 Task: Select the push option in the post-commit command.
Action: Mouse moved to (22, 654)
Screenshot: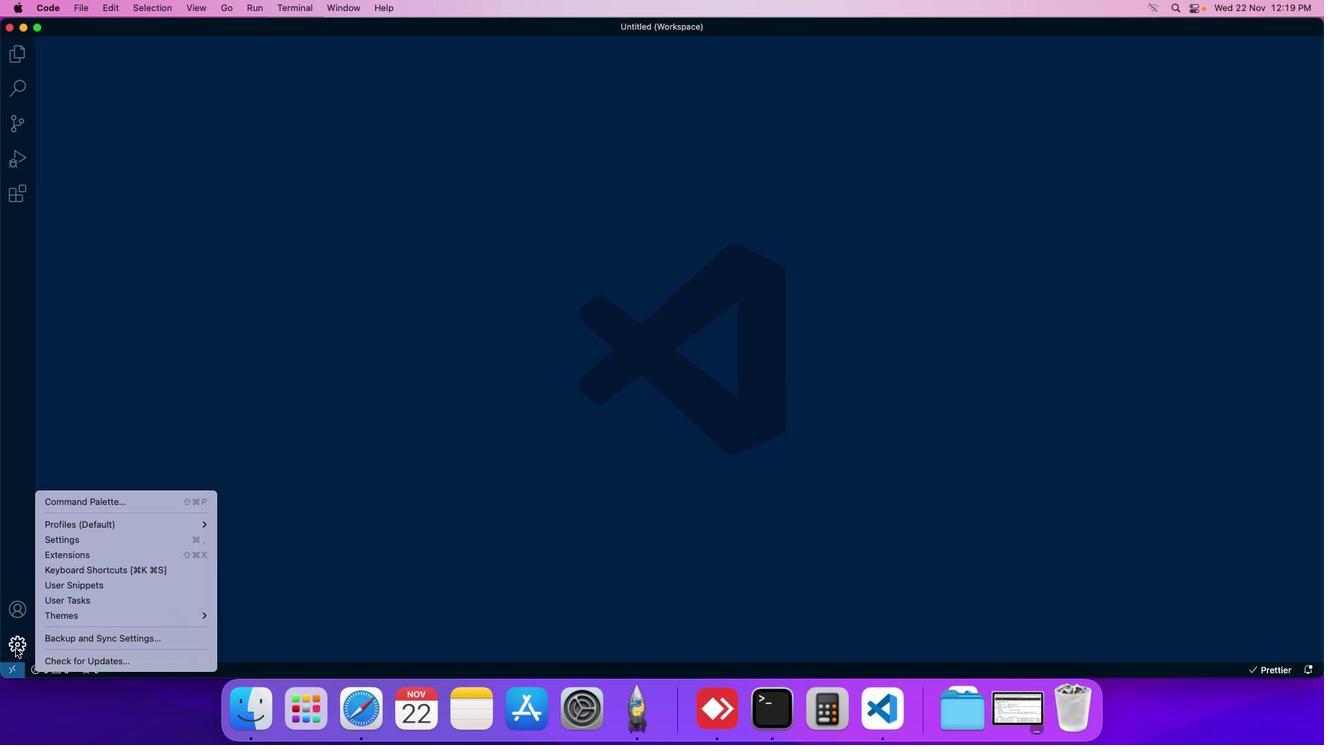 
Action: Mouse pressed left at (22, 654)
Screenshot: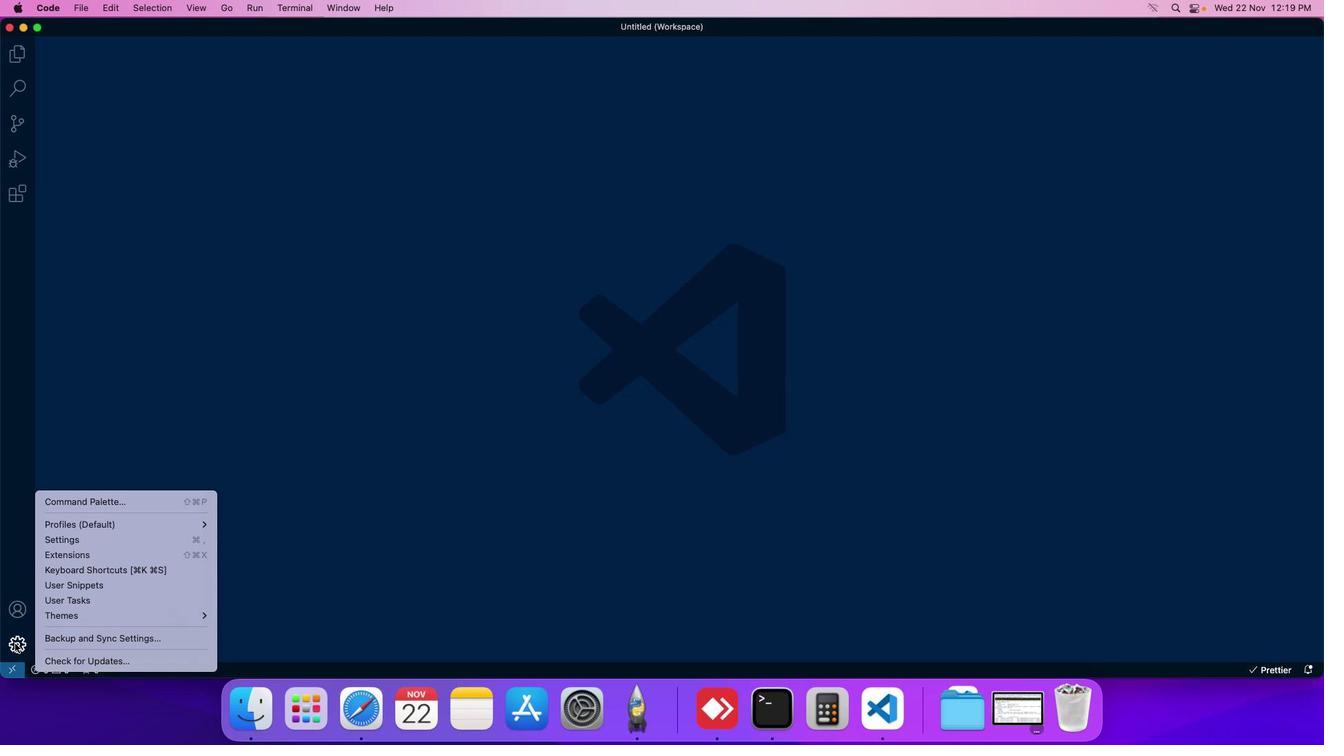 
Action: Mouse moved to (60, 550)
Screenshot: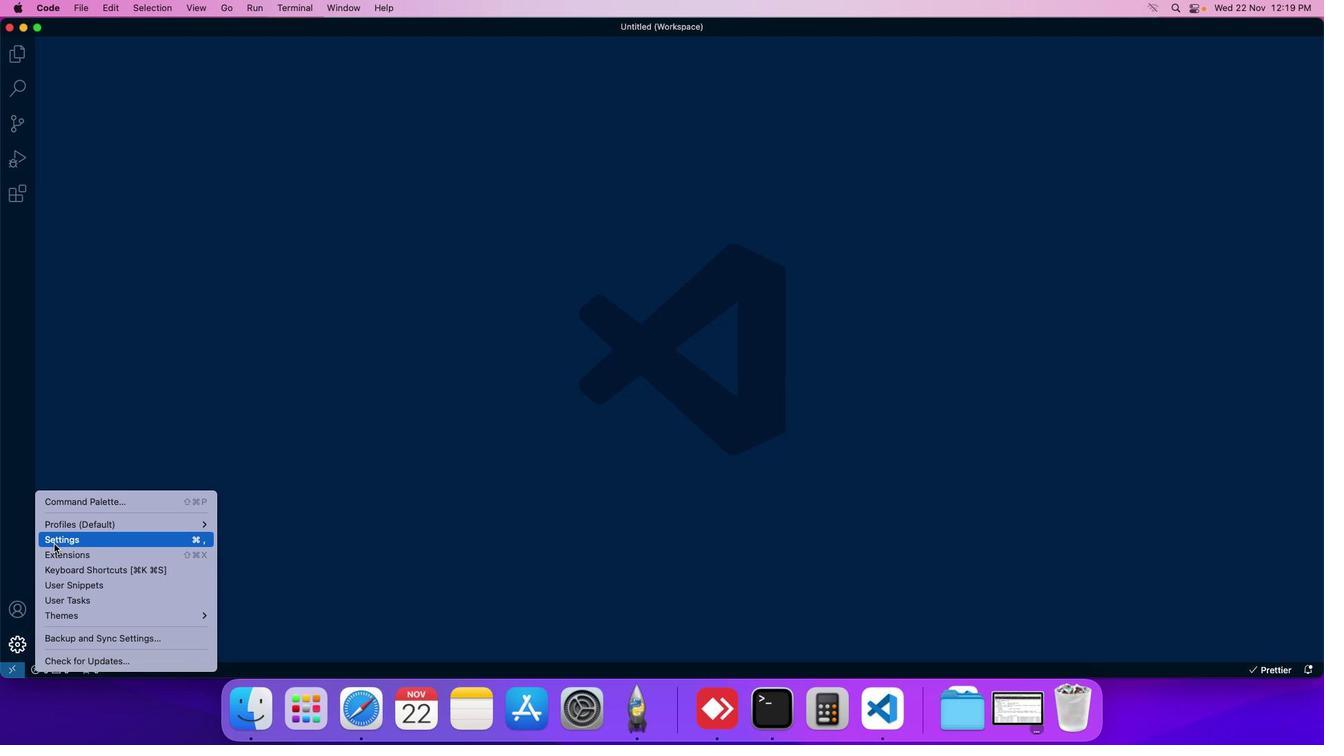 
Action: Mouse pressed left at (60, 550)
Screenshot: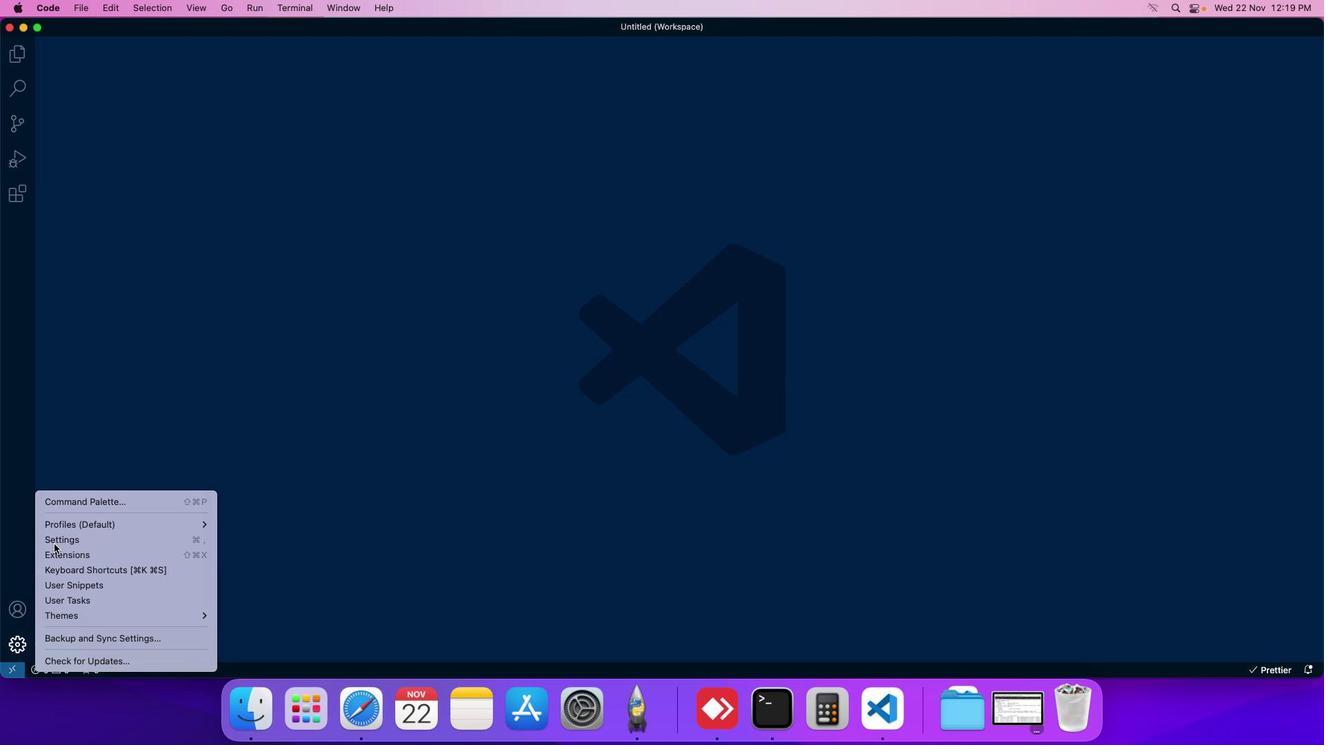 
Action: Mouse moved to (333, 118)
Screenshot: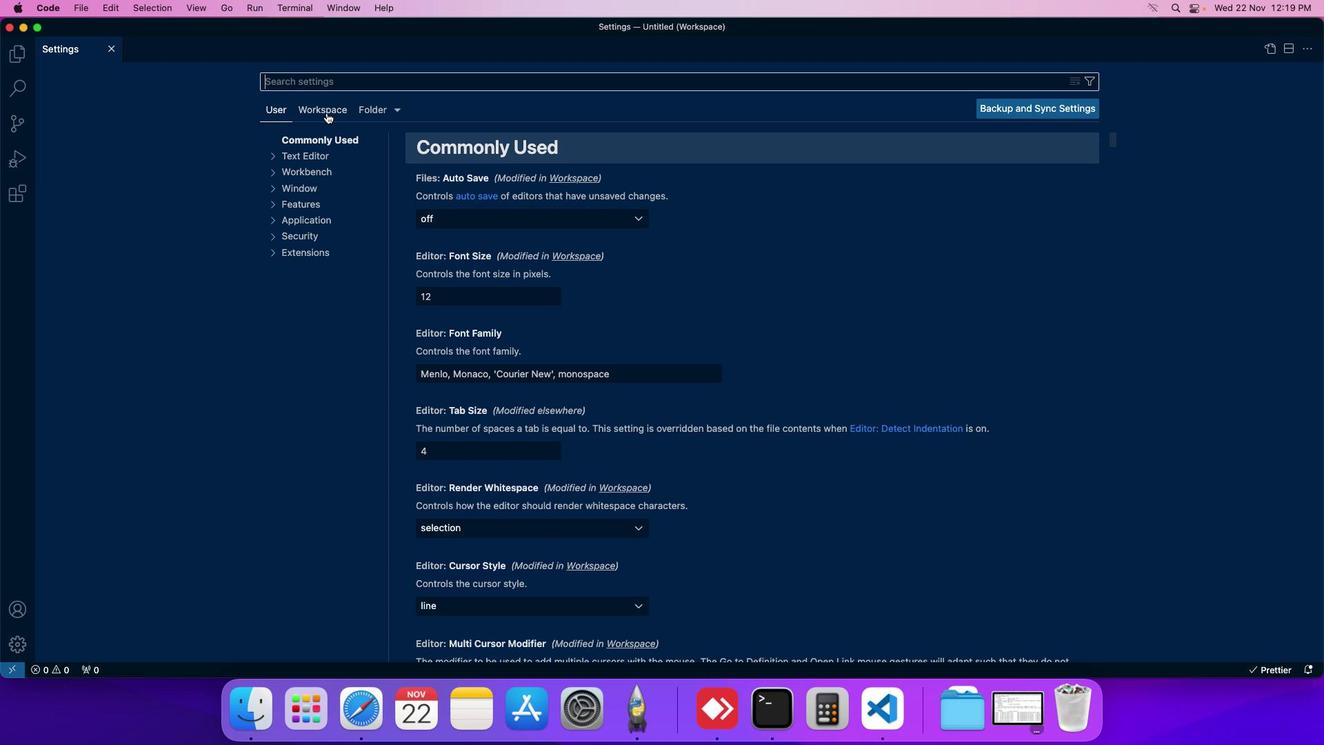 
Action: Mouse pressed left at (333, 118)
Screenshot: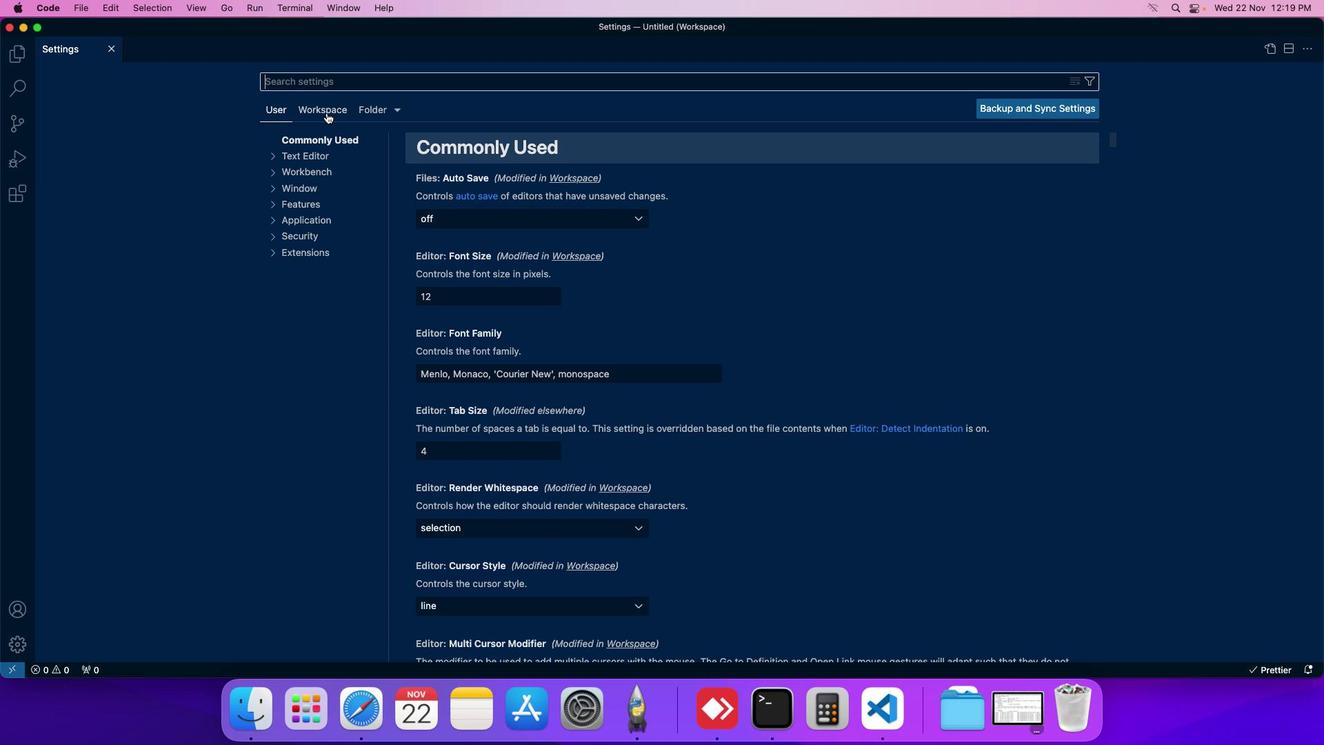 
Action: Mouse moved to (331, 239)
Screenshot: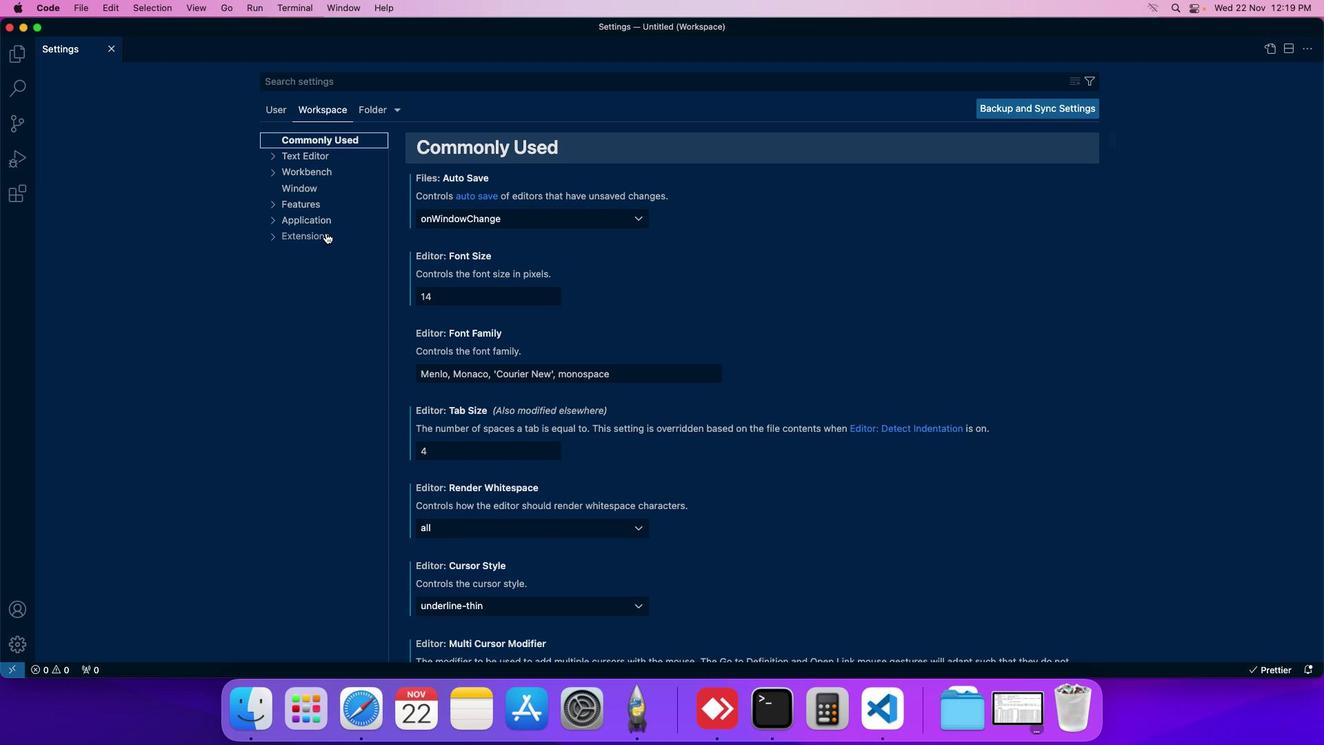 
Action: Mouse pressed left at (331, 239)
Screenshot: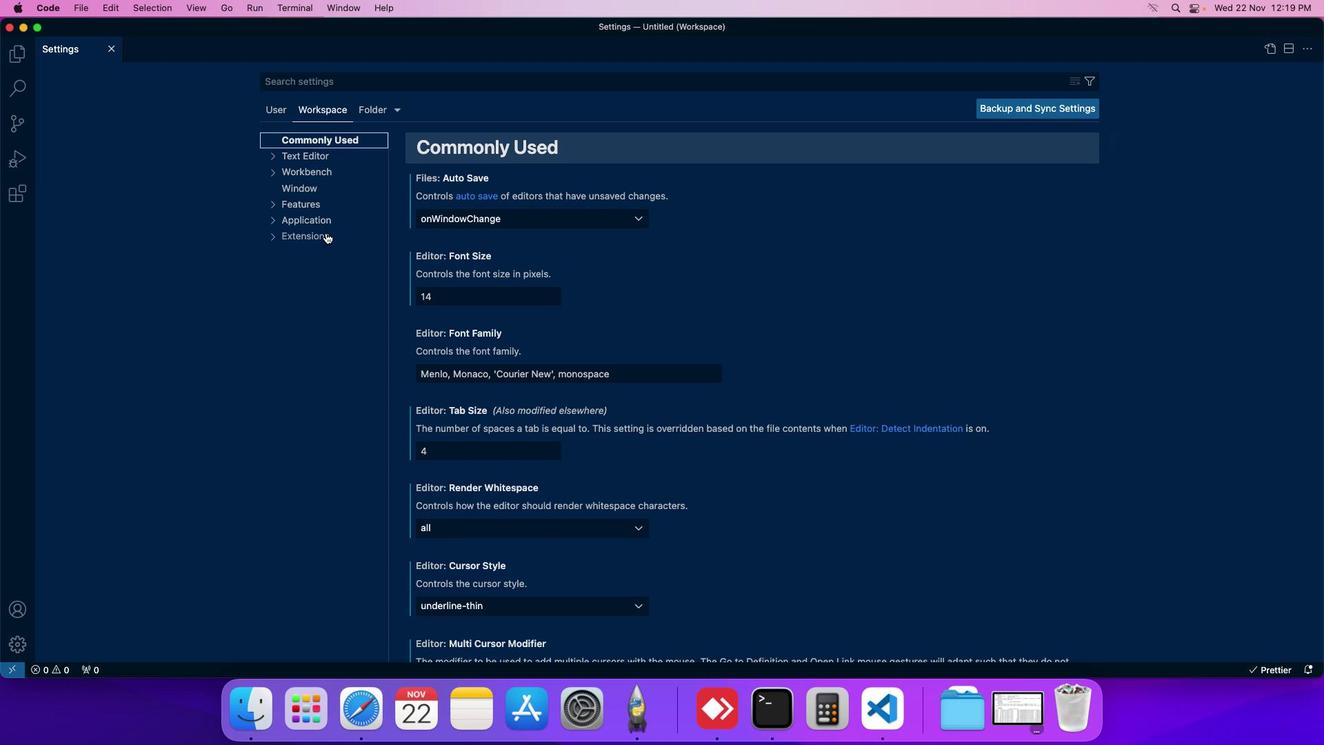 
Action: Mouse moved to (322, 305)
Screenshot: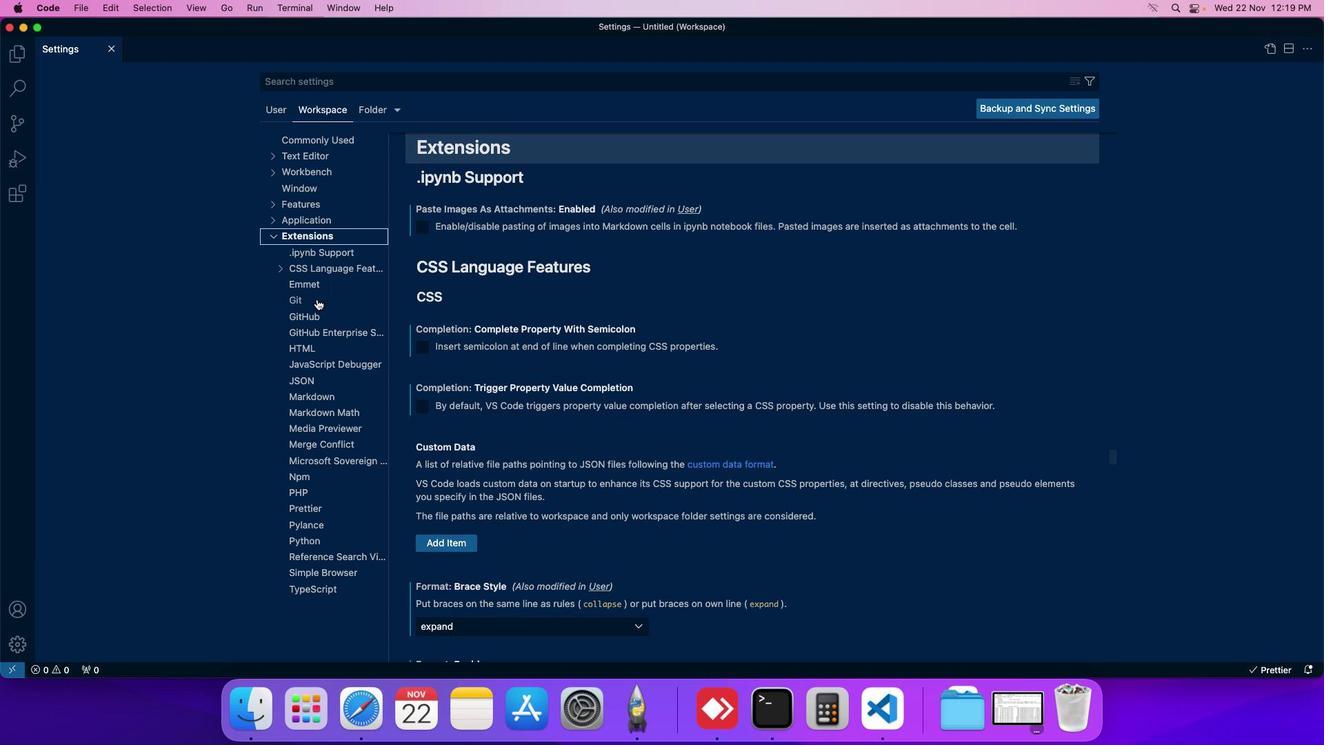 
Action: Mouse pressed left at (322, 305)
Screenshot: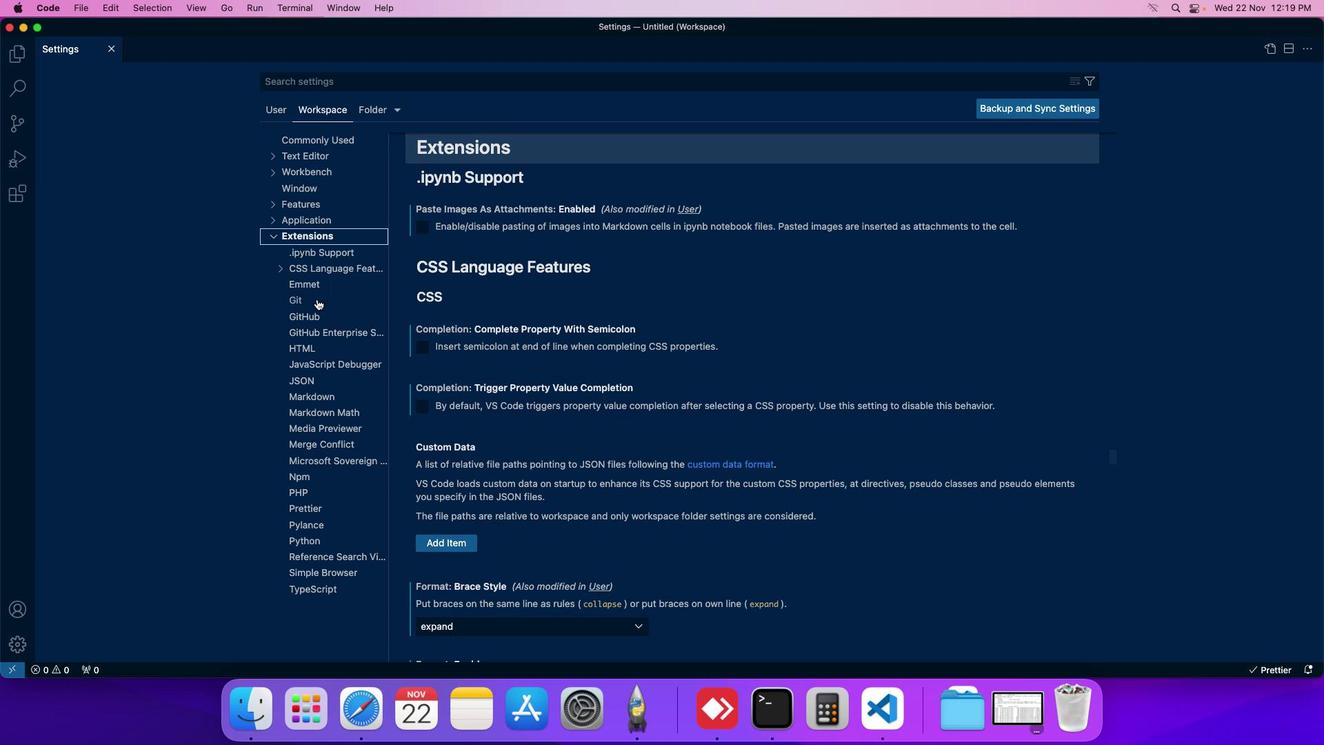 
Action: Mouse moved to (454, 293)
Screenshot: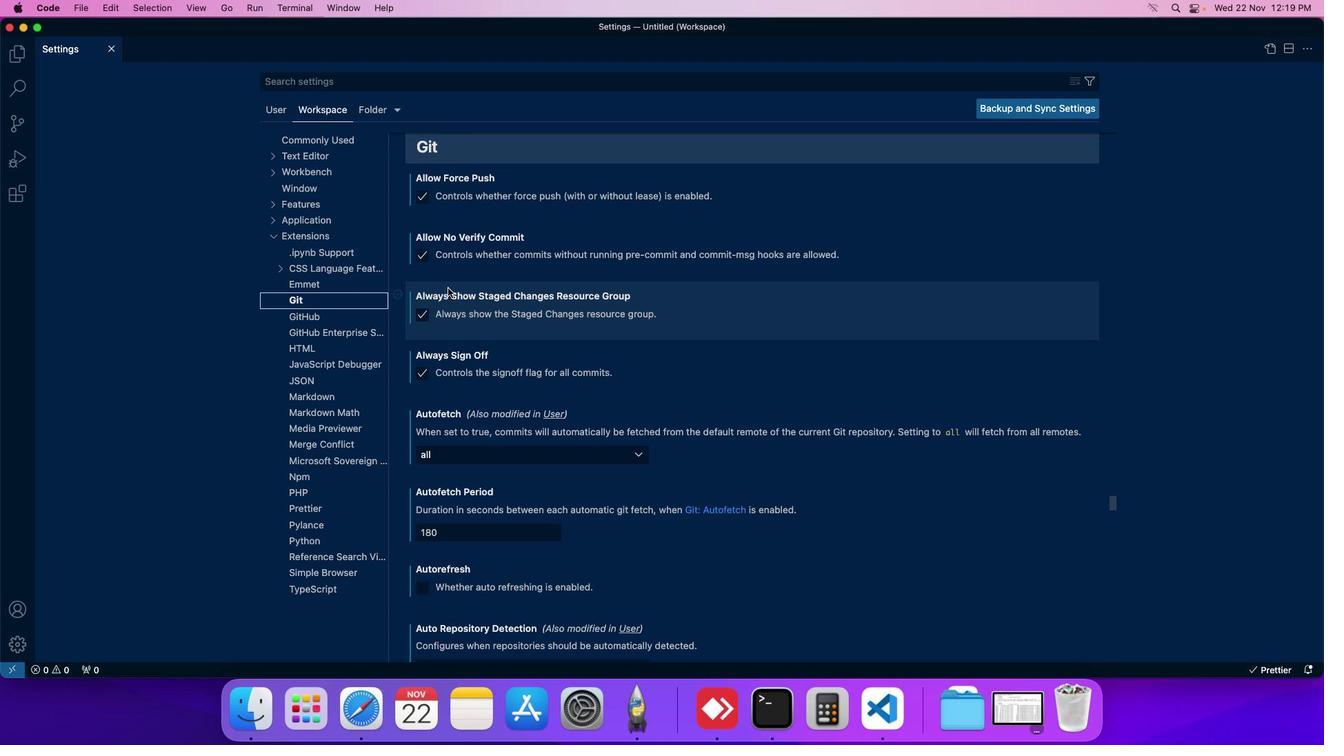 
Action: Mouse scrolled (454, 293) with delta (6, 5)
Screenshot: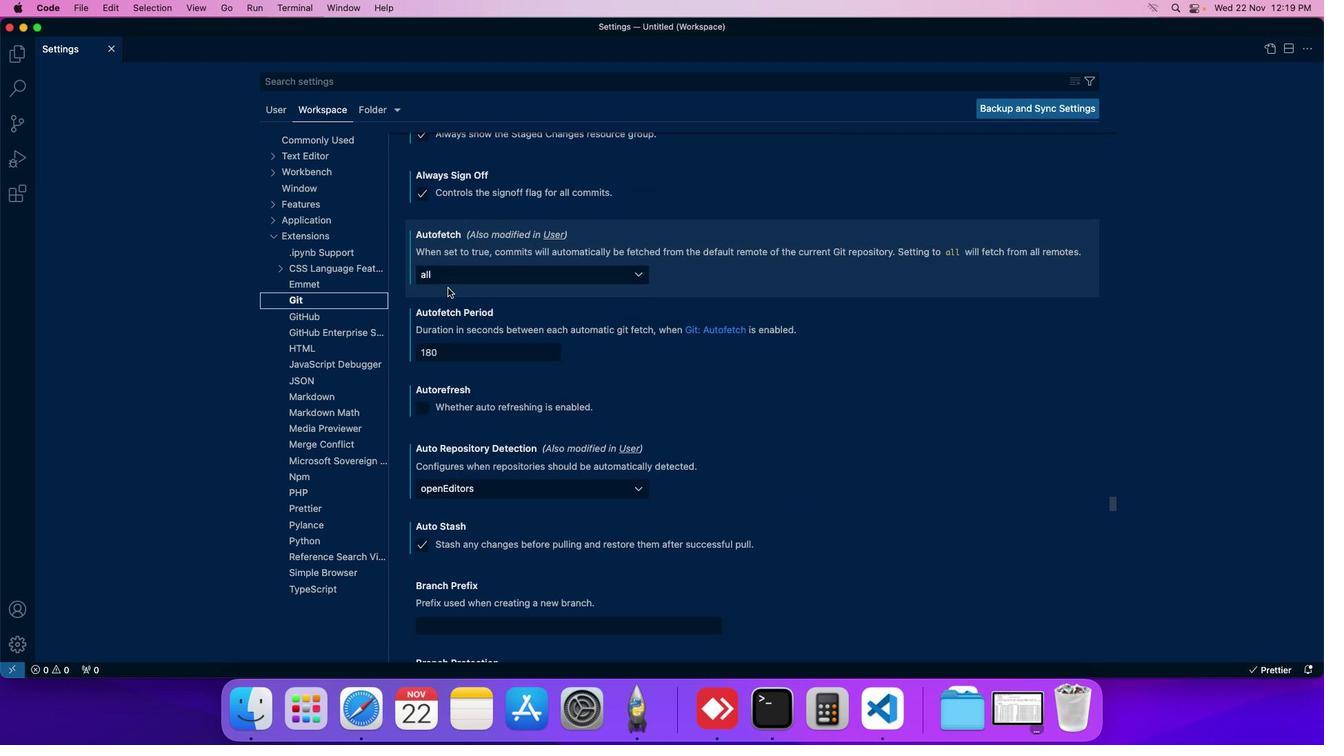 
Action: Mouse scrolled (454, 293) with delta (6, 5)
Screenshot: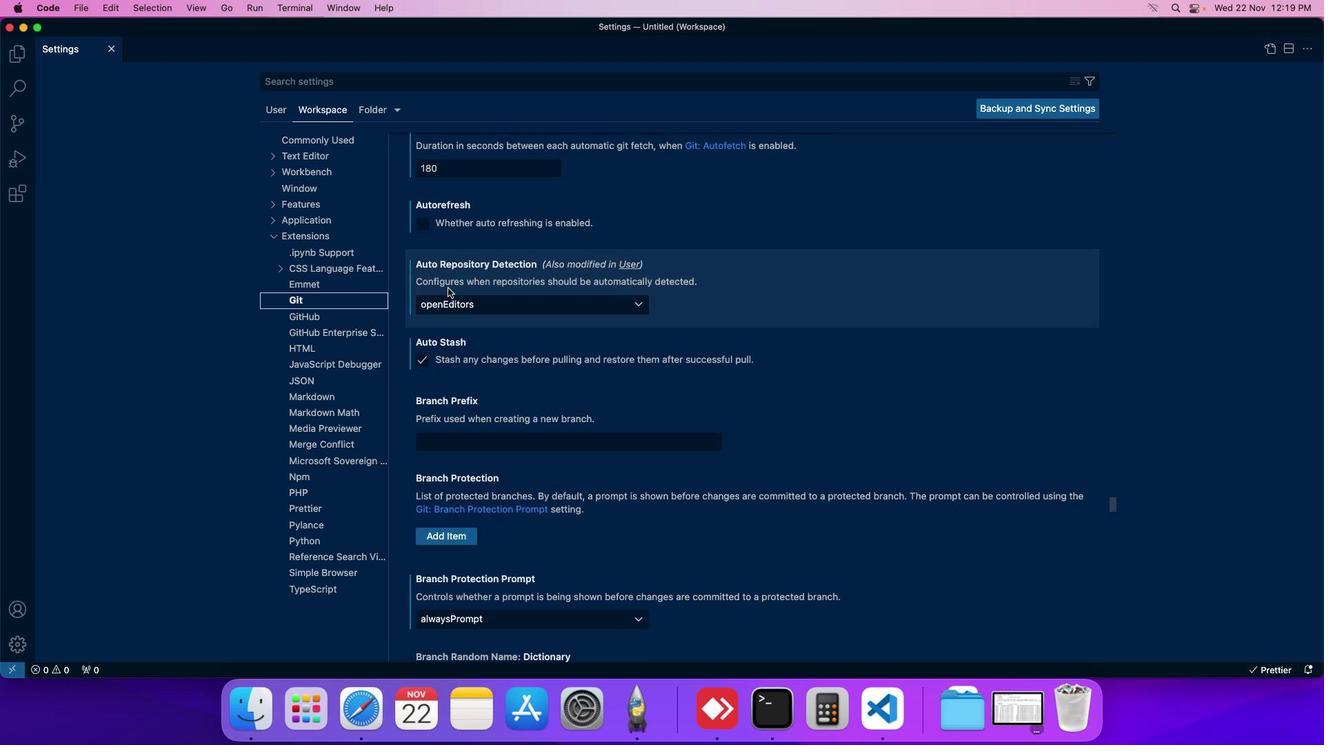 
Action: Mouse scrolled (454, 293) with delta (6, 5)
Screenshot: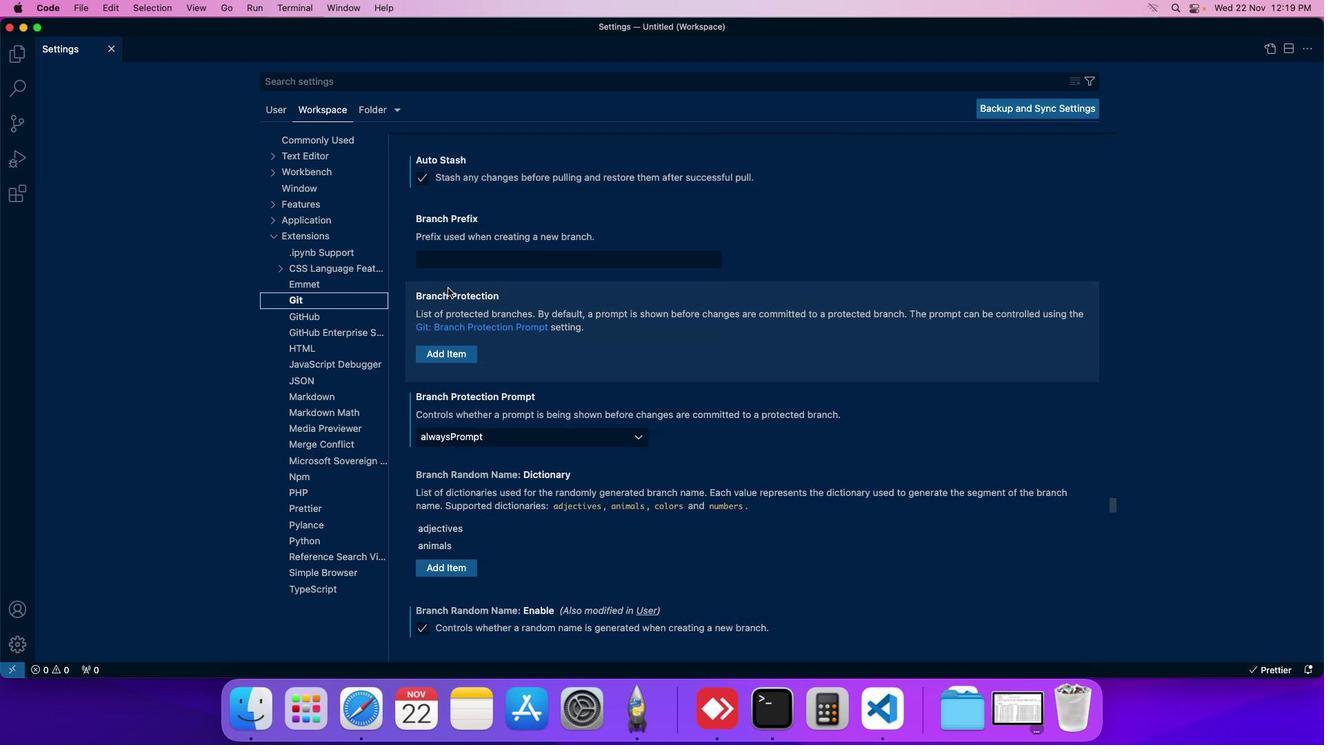 
Action: Mouse scrolled (454, 293) with delta (6, 5)
Screenshot: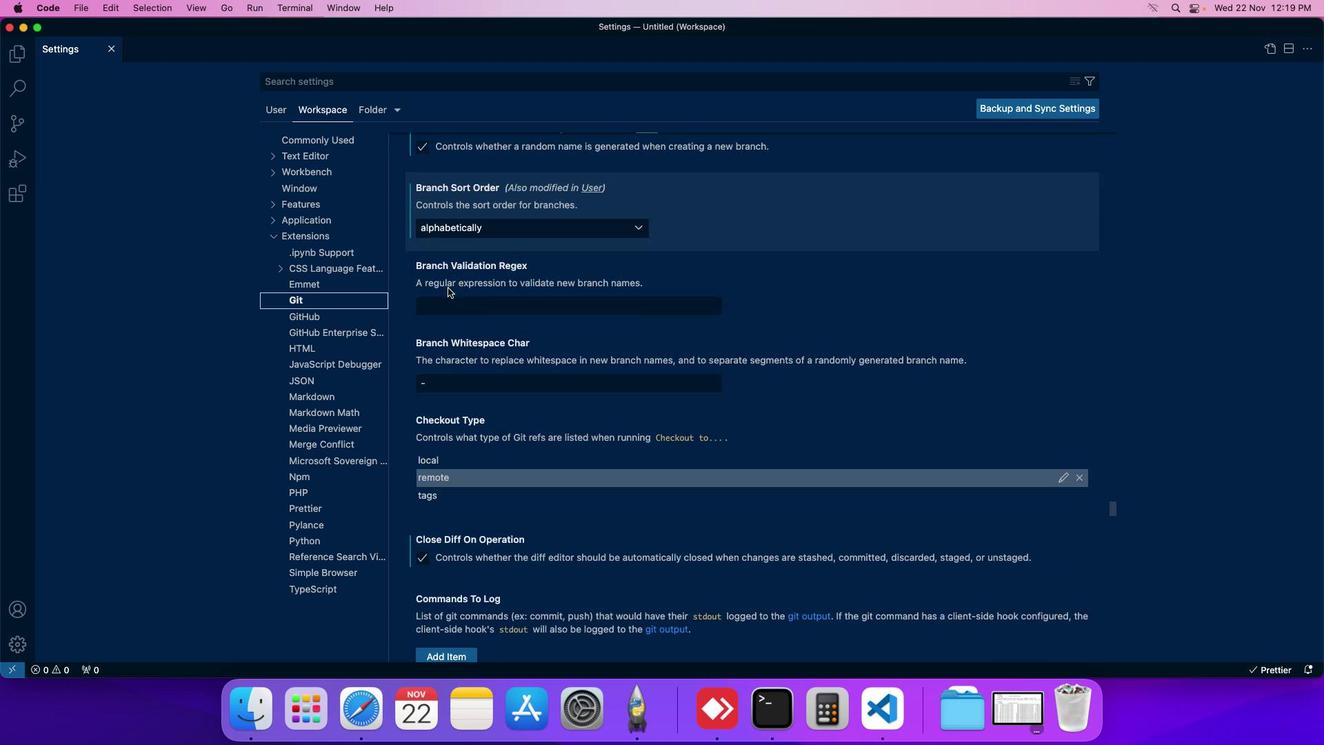 
Action: Mouse scrolled (454, 293) with delta (6, 5)
Screenshot: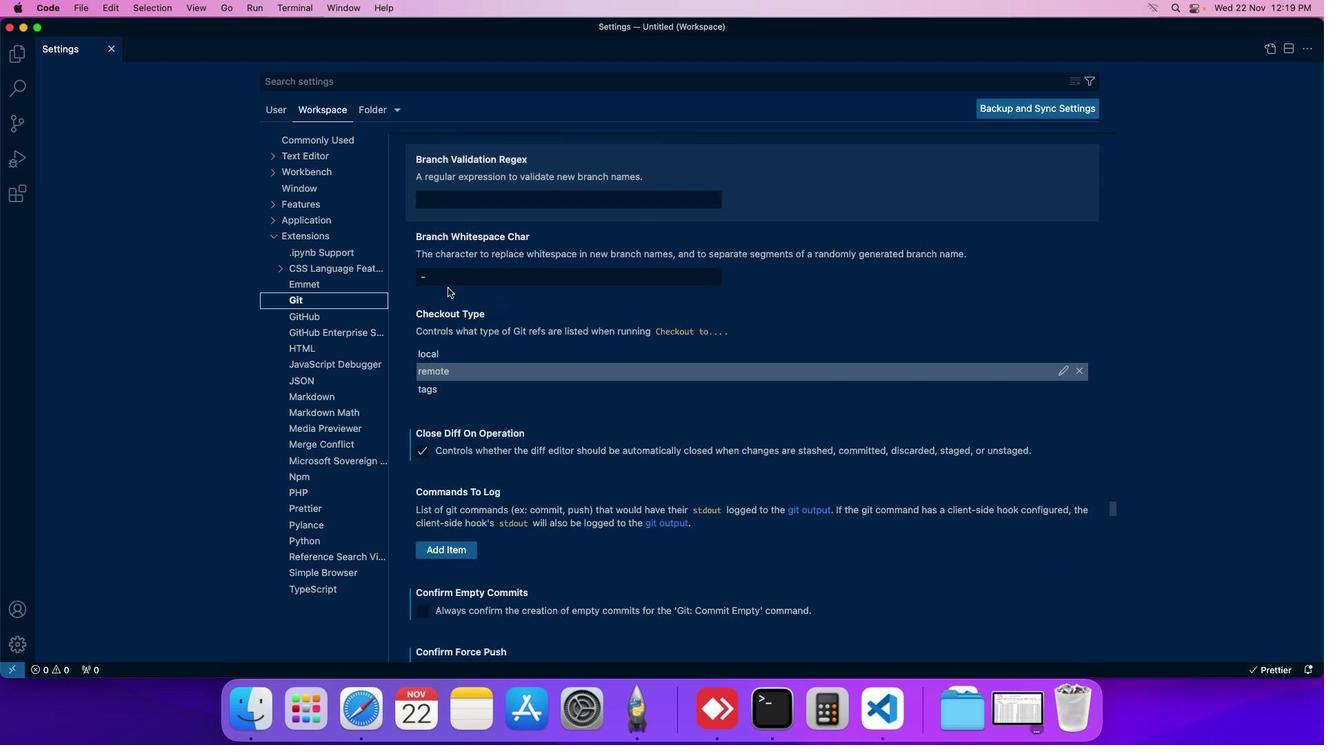 
Action: Mouse scrolled (454, 293) with delta (6, 4)
Screenshot: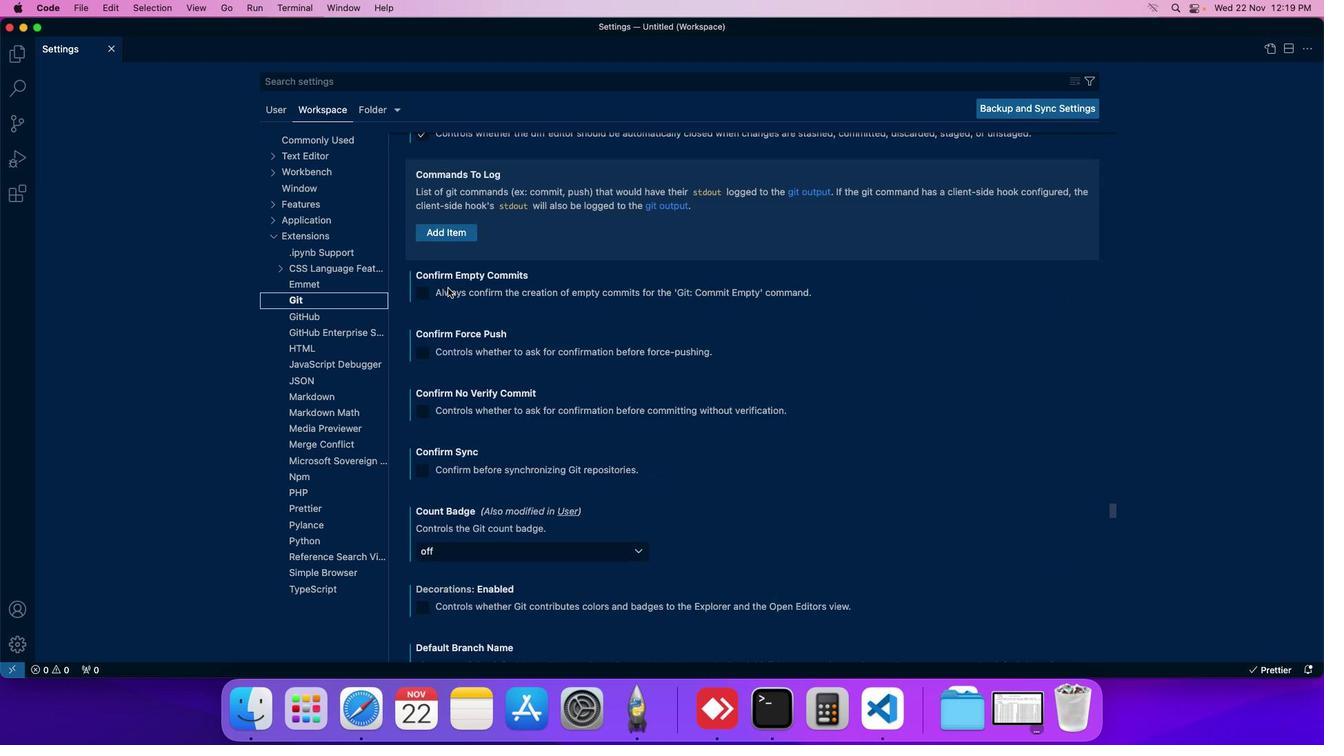 
Action: Mouse scrolled (454, 293) with delta (6, 4)
Screenshot: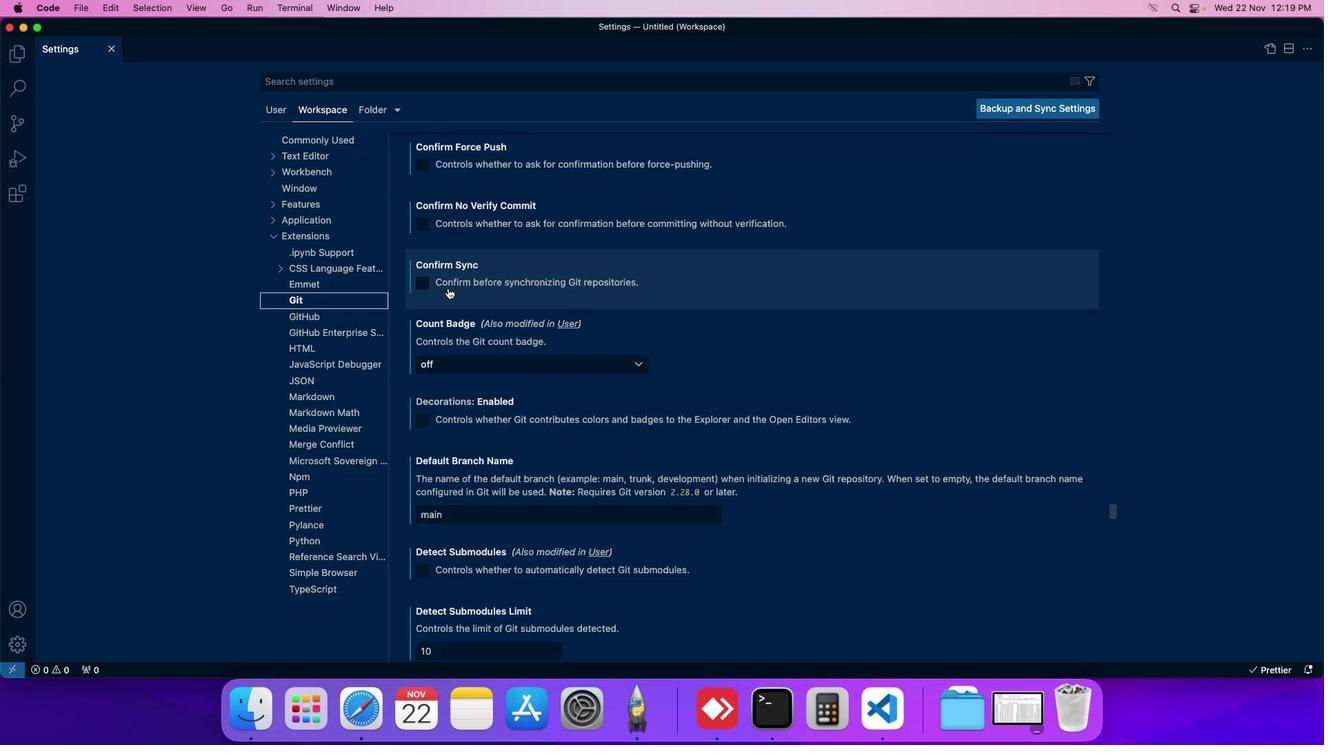 
Action: Mouse scrolled (454, 293) with delta (6, 5)
Screenshot: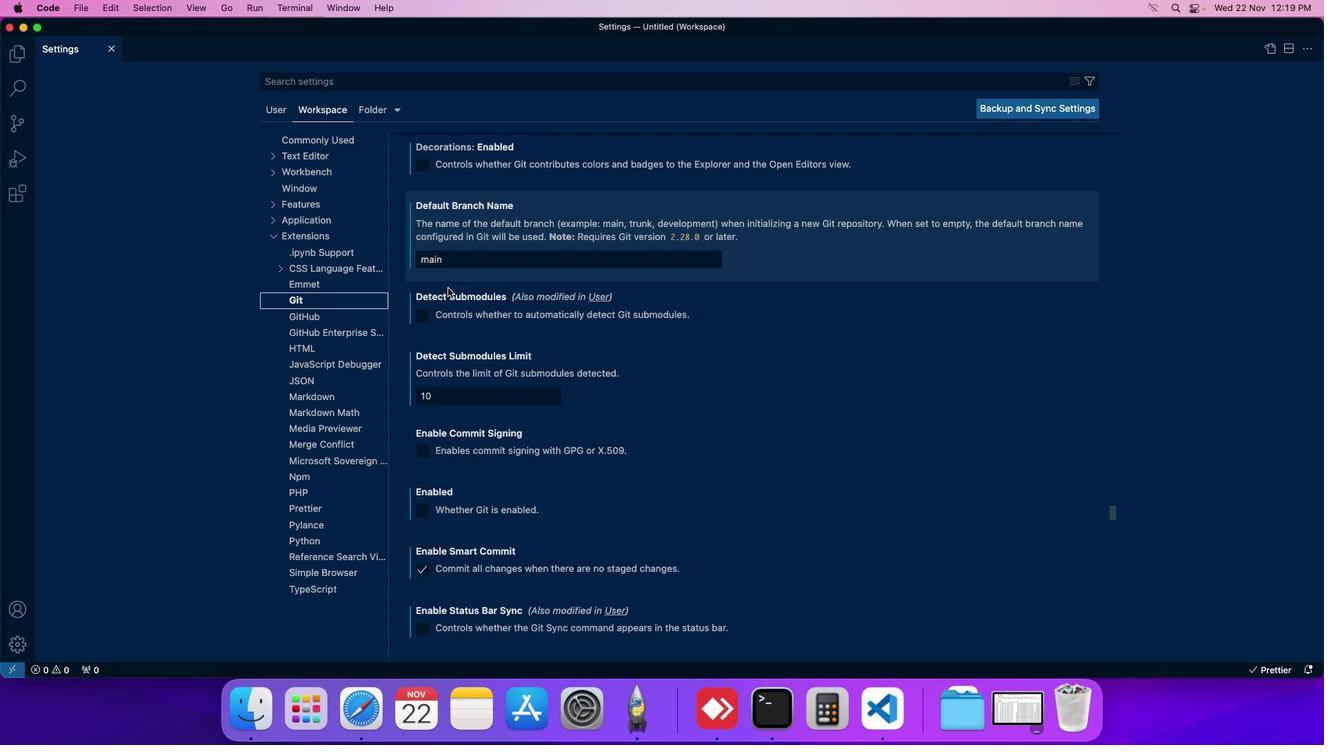 
Action: Mouse scrolled (454, 293) with delta (6, 5)
Screenshot: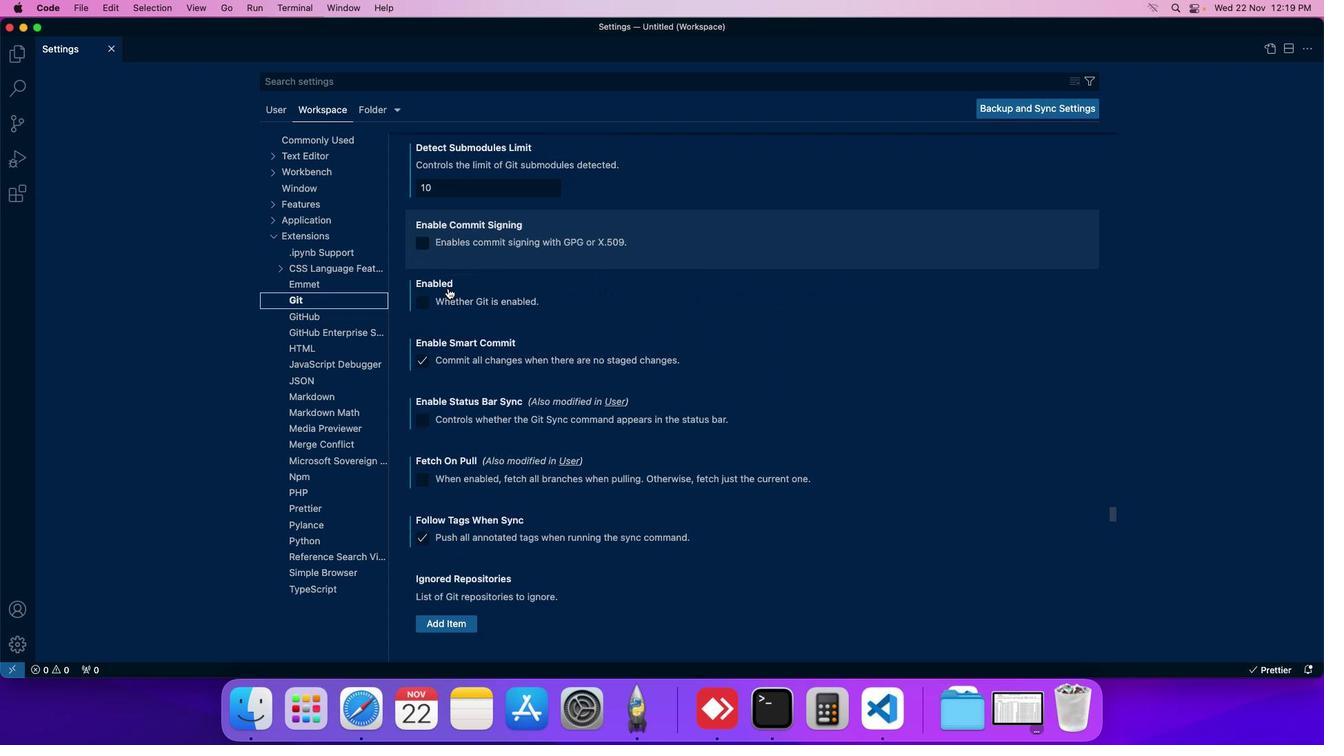 
Action: Mouse scrolled (454, 293) with delta (6, 5)
Screenshot: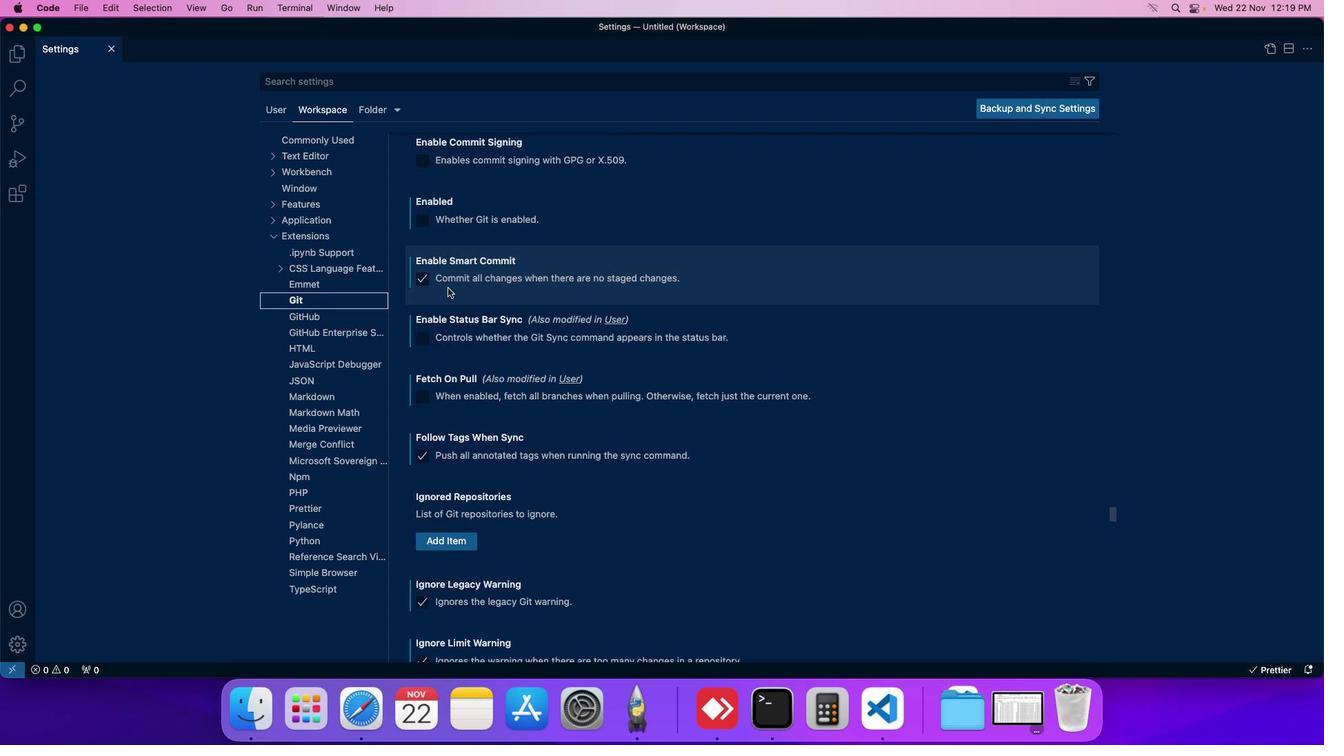 
Action: Mouse moved to (455, 293)
Screenshot: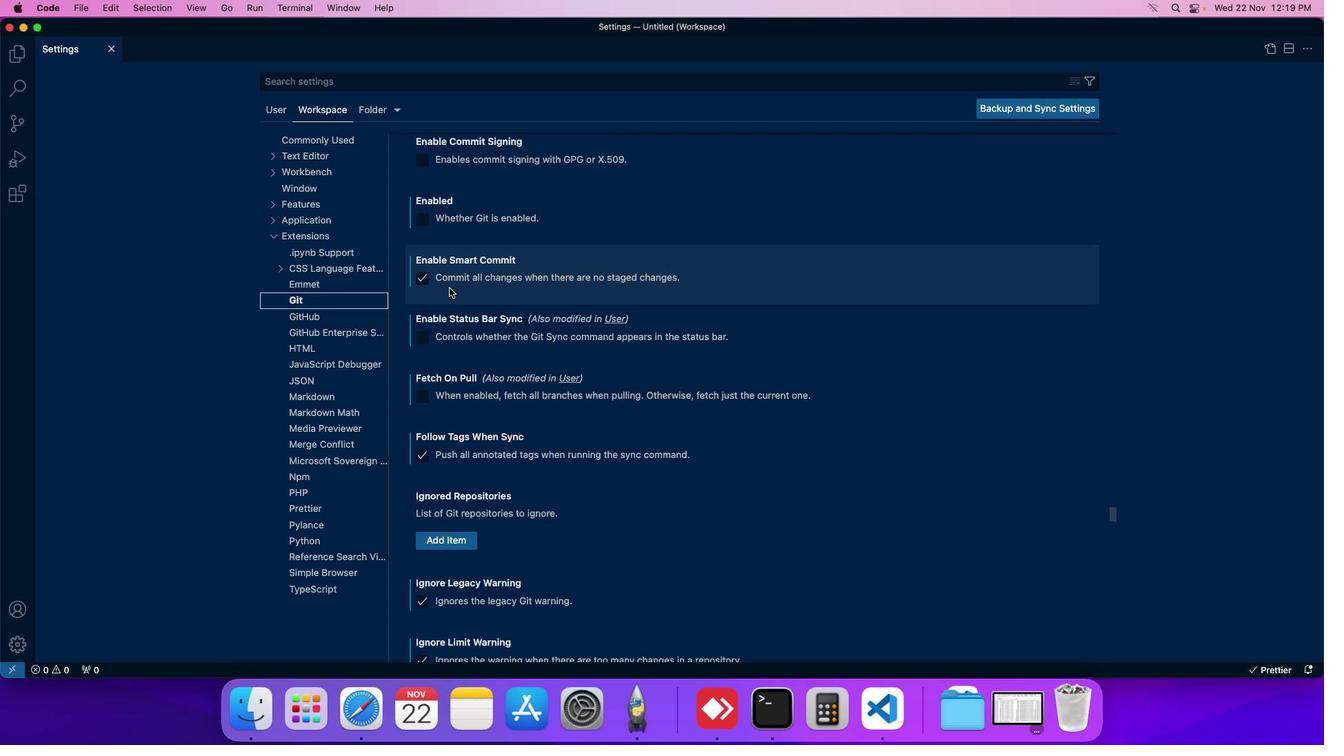 
Action: Mouse scrolled (455, 293) with delta (6, 5)
Screenshot: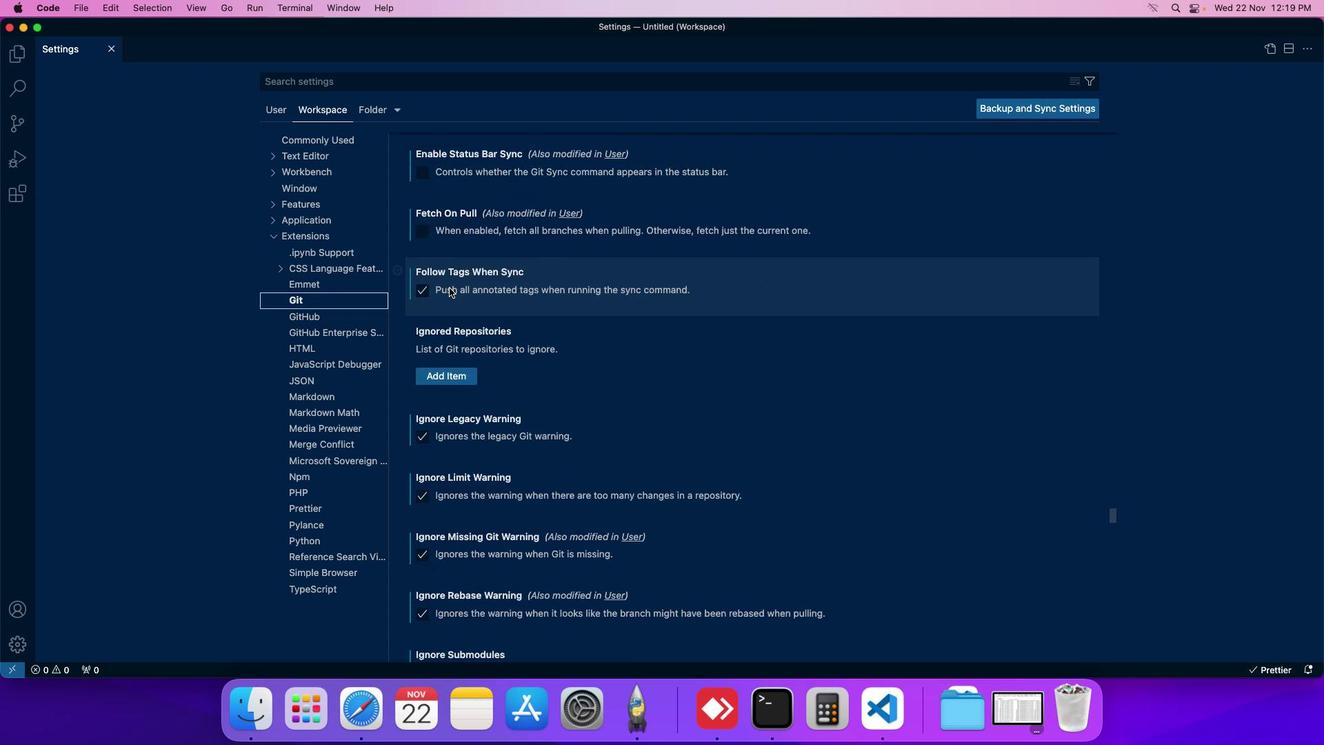 
Action: Mouse scrolled (455, 293) with delta (6, 5)
Screenshot: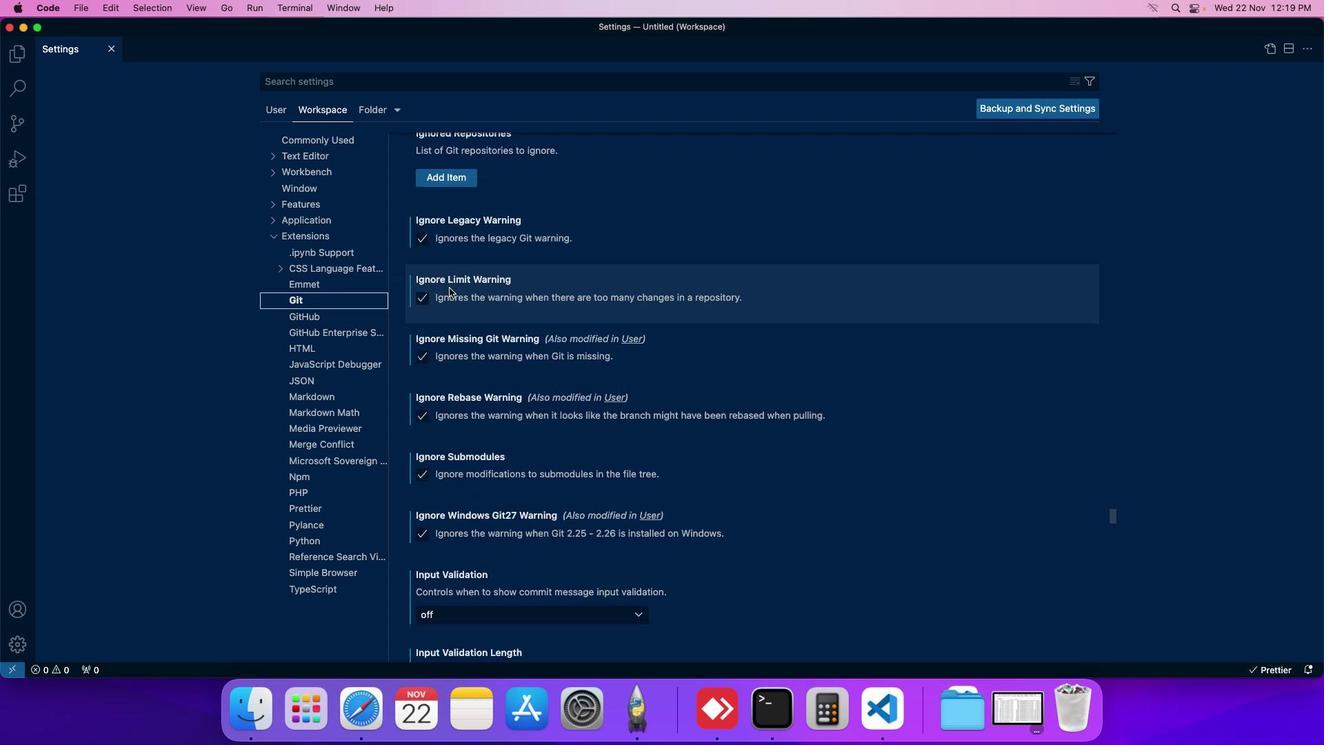 
Action: Mouse moved to (455, 293)
Screenshot: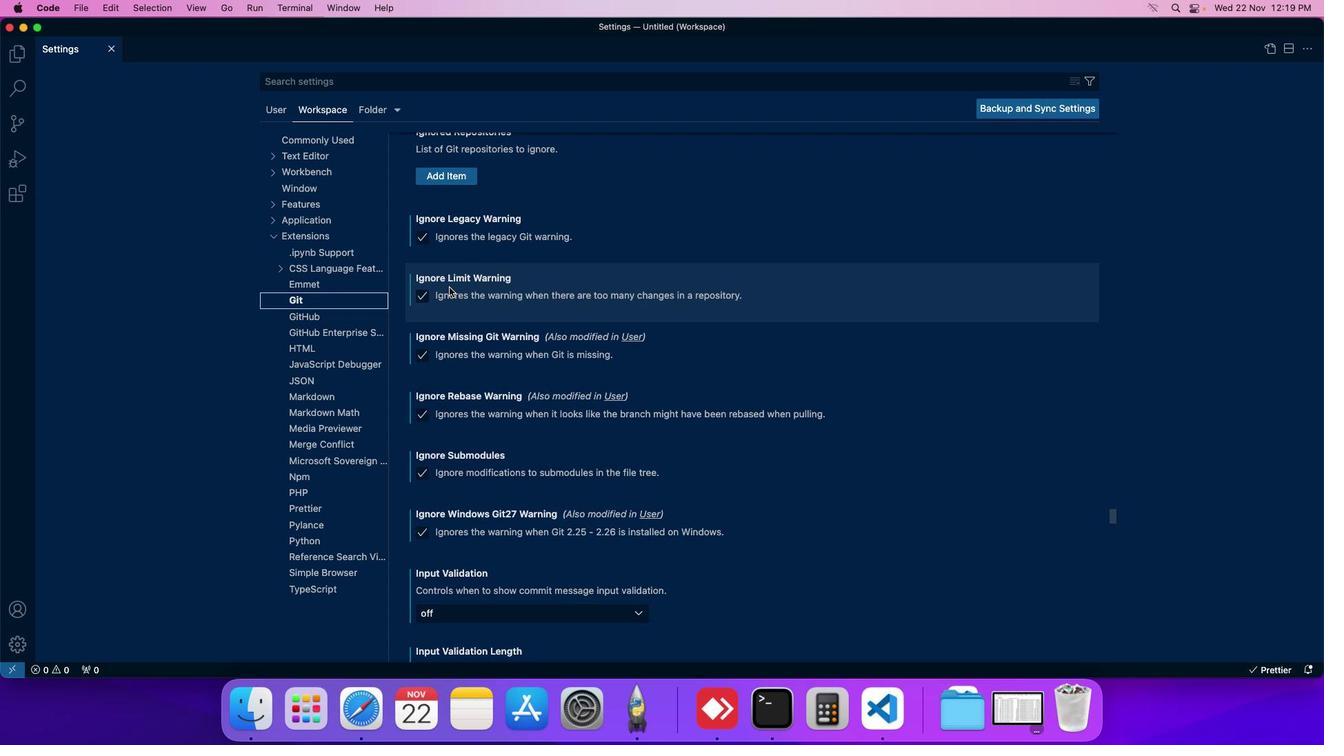 
Action: Mouse scrolled (455, 293) with delta (6, 5)
Screenshot: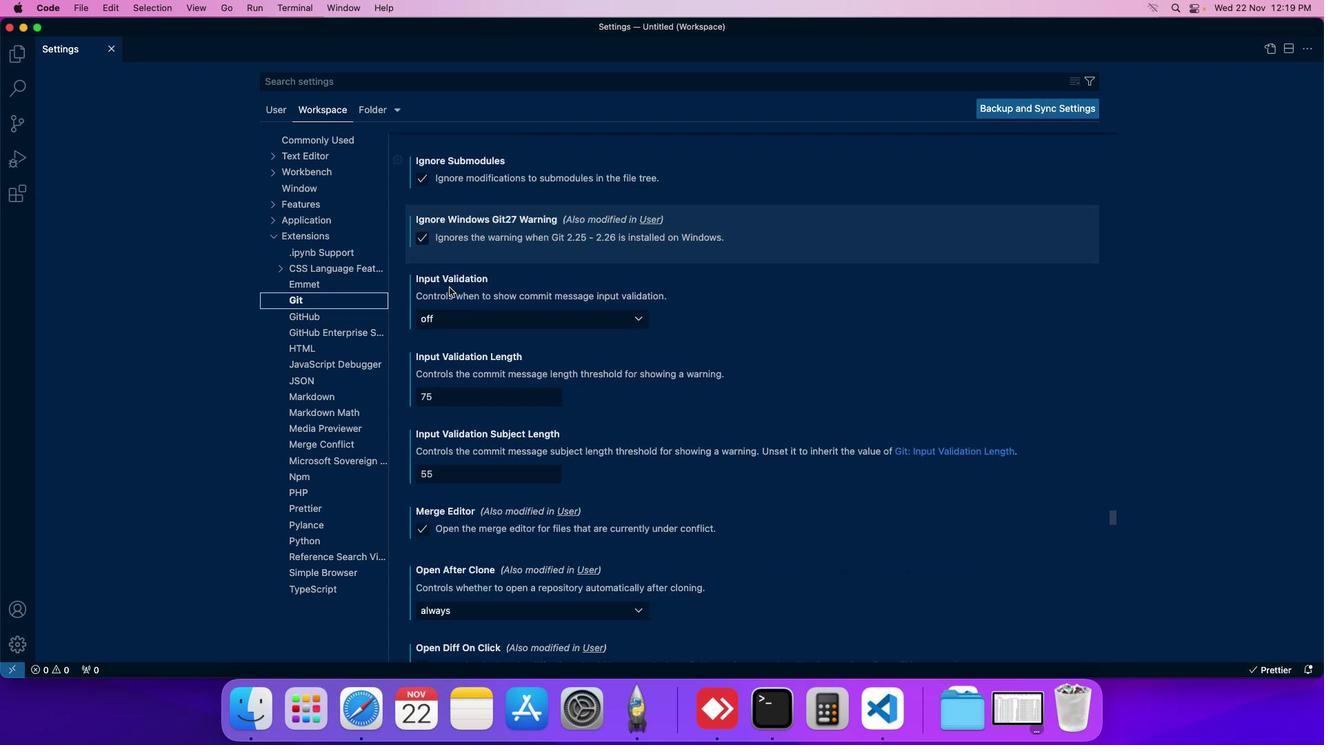 
Action: Mouse scrolled (455, 293) with delta (6, 5)
Screenshot: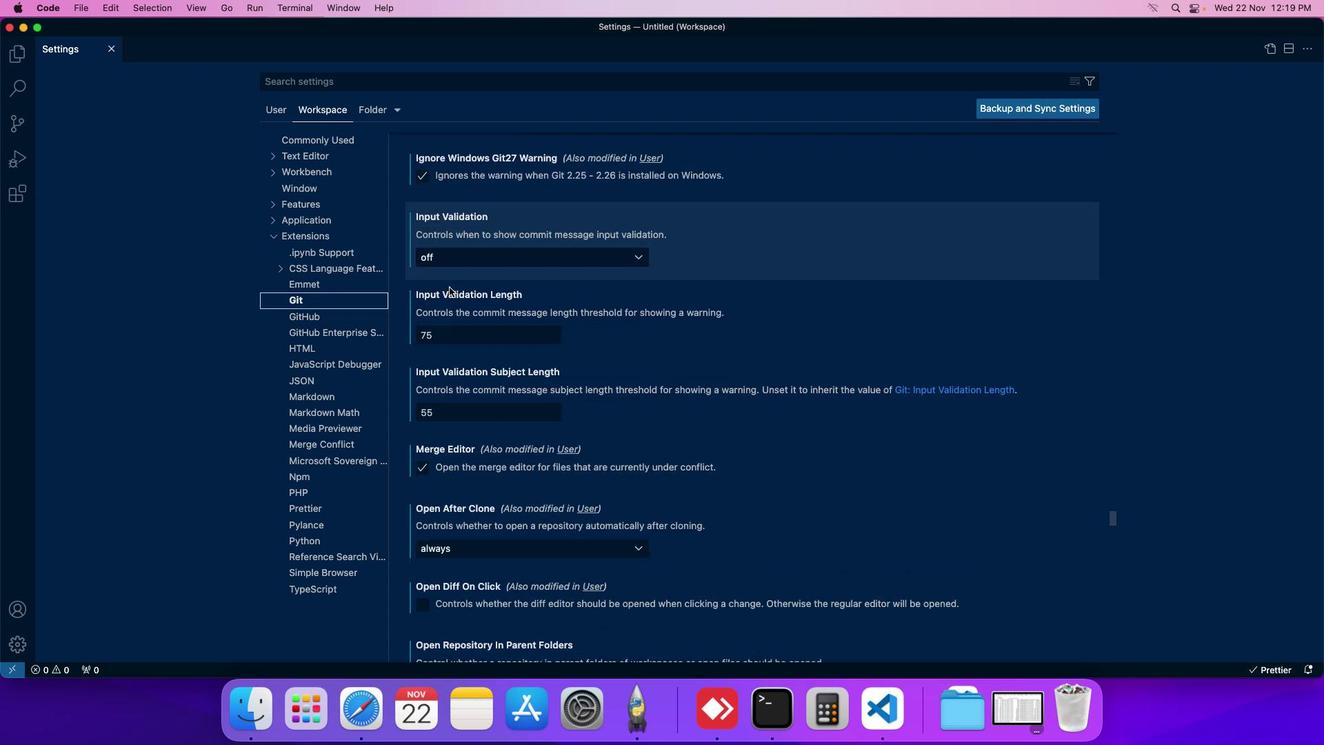 
Action: Mouse scrolled (455, 293) with delta (6, 5)
Screenshot: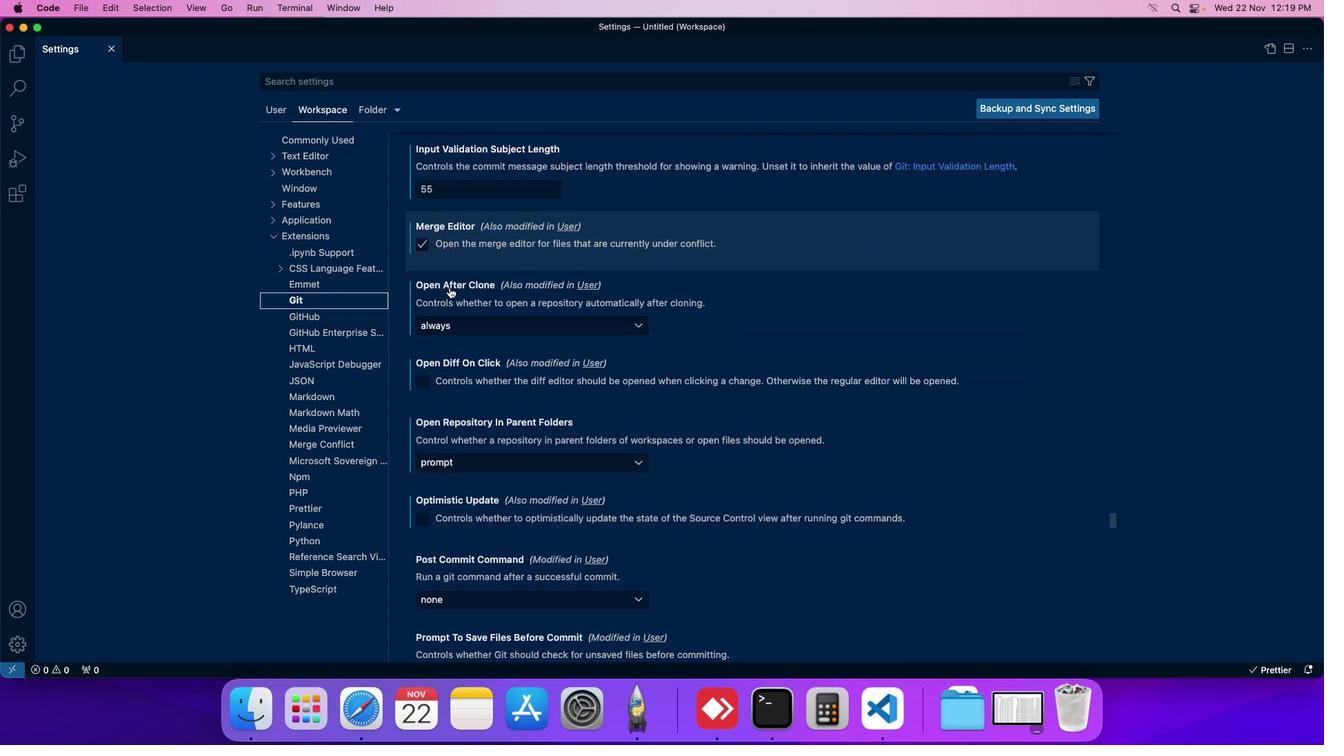 
Action: Mouse scrolled (455, 293) with delta (6, 5)
Screenshot: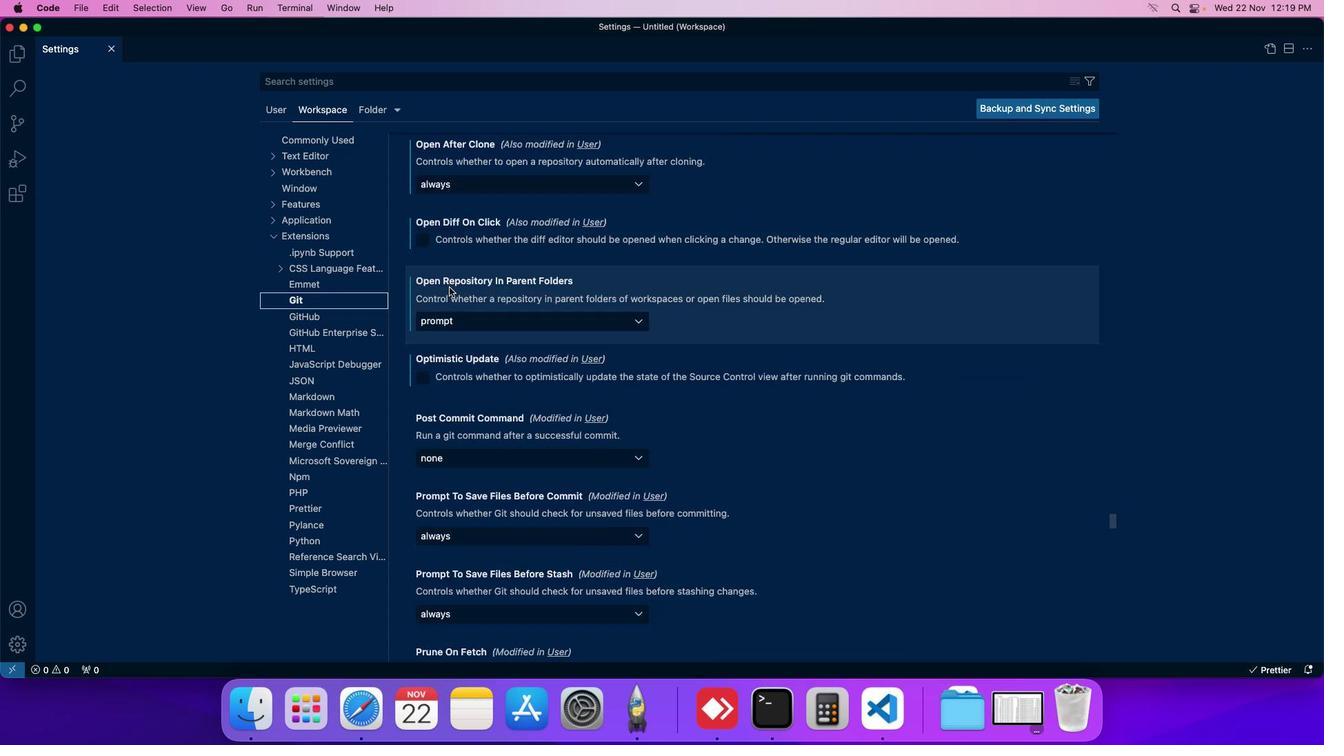 
Action: Mouse moved to (455, 293)
Screenshot: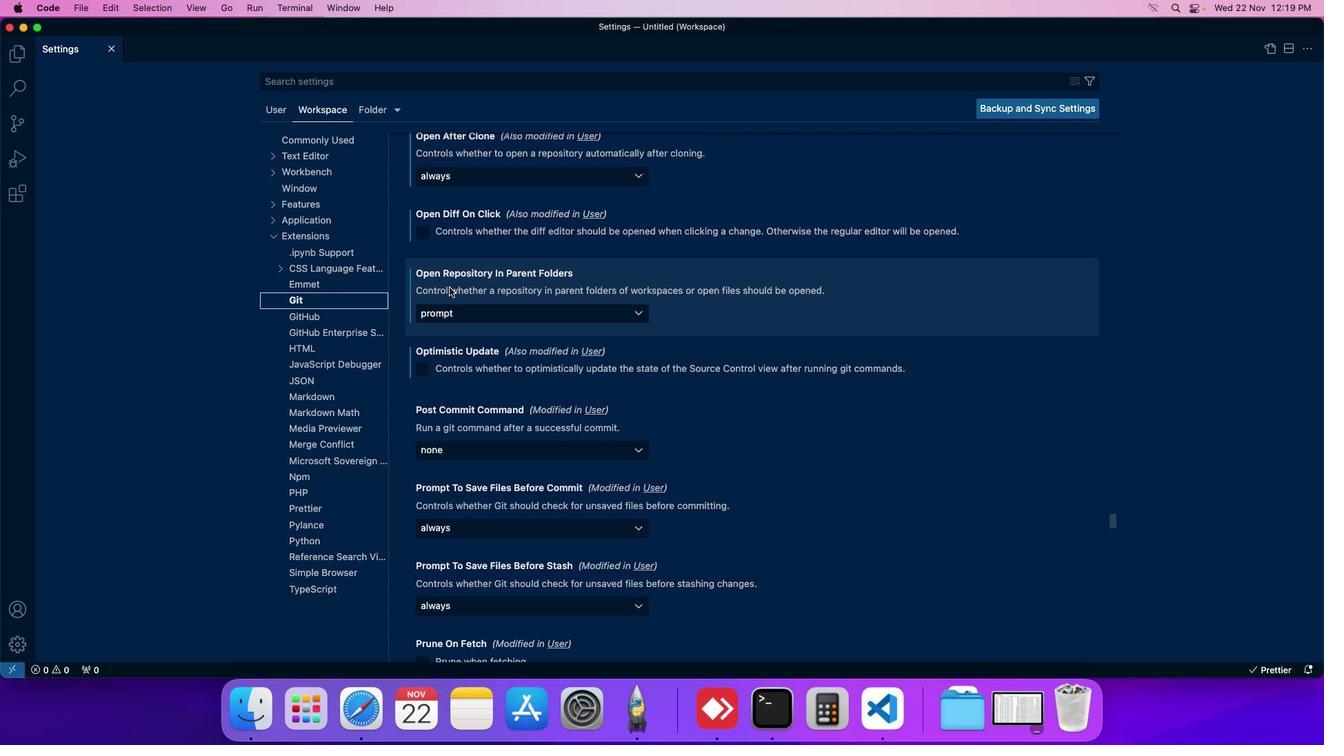 
Action: Mouse scrolled (455, 293) with delta (6, 5)
Screenshot: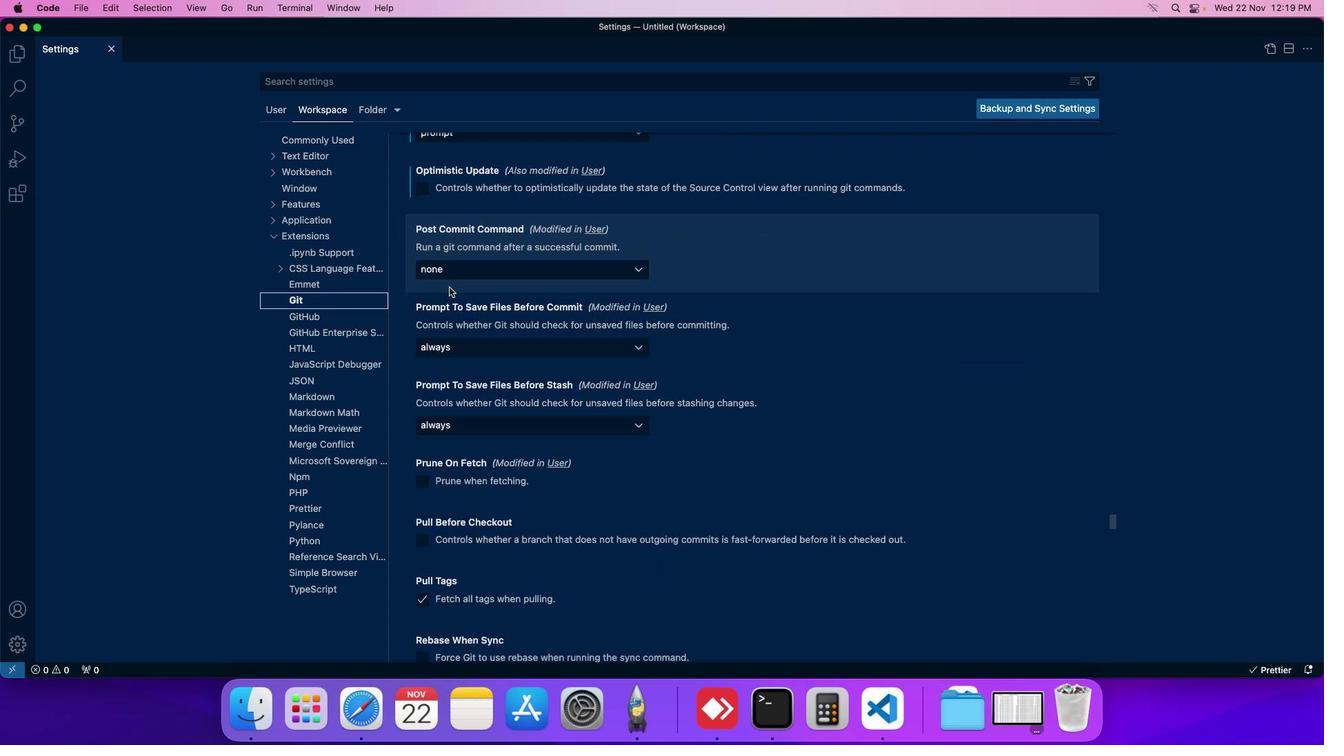 
Action: Mouse moved to (528, 267)
Screenshot: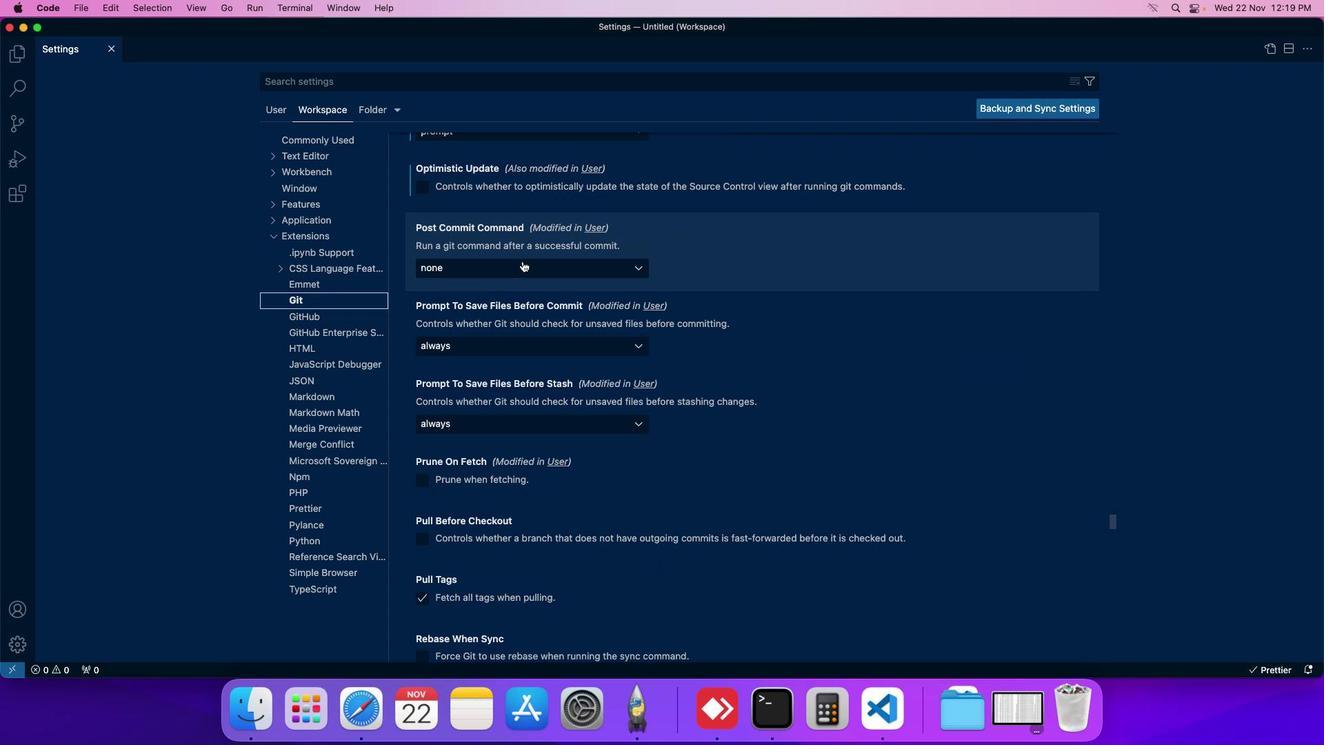 
Action: Mouse pressed left at (528, 267)
Screenshot: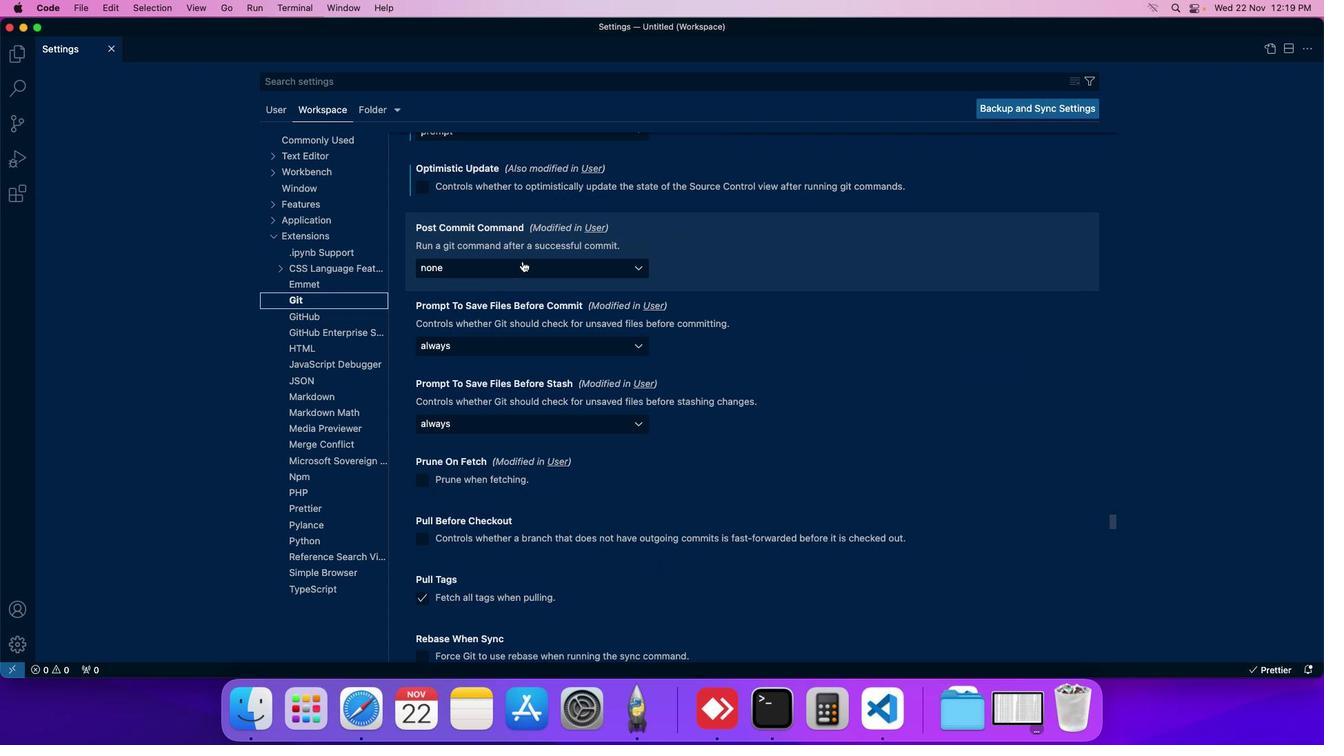 
Action: Mouse moved to (494, 302)
Screenshot: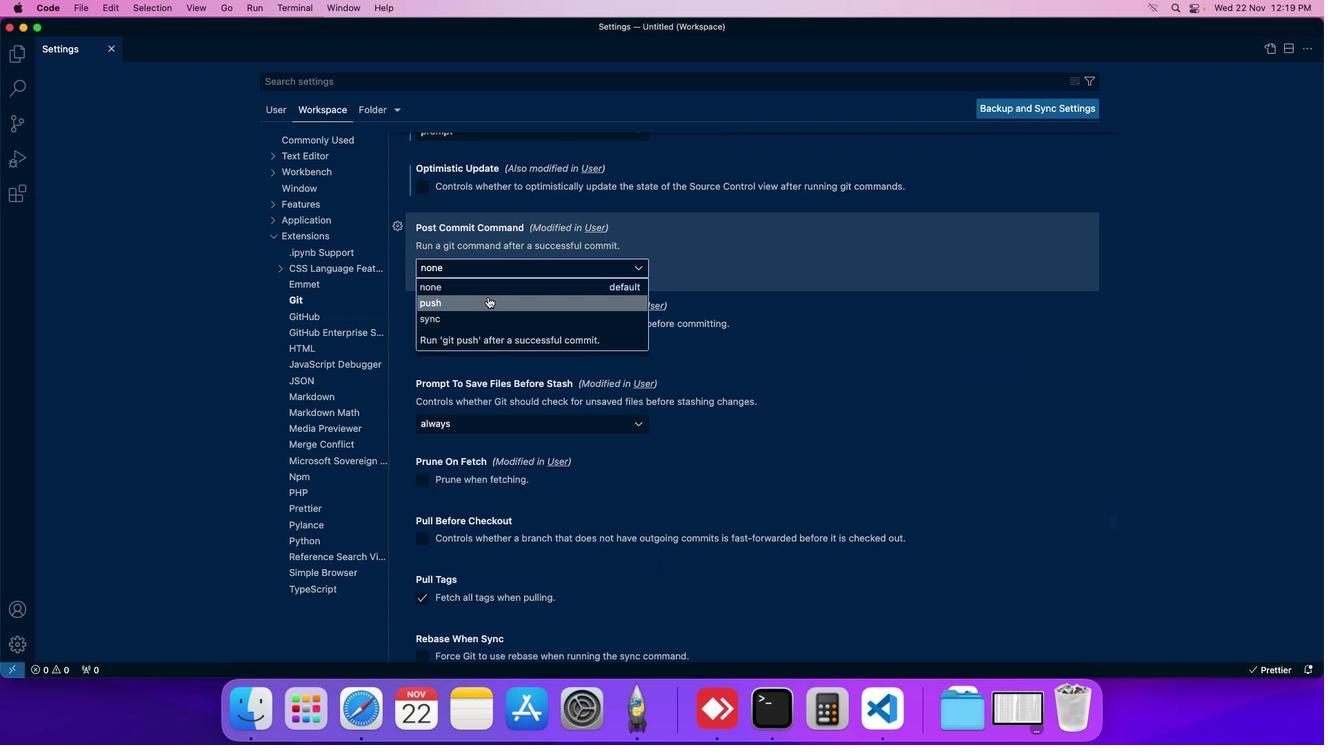 
Action: Mouse pressed left at (494, 302)
Screenshot: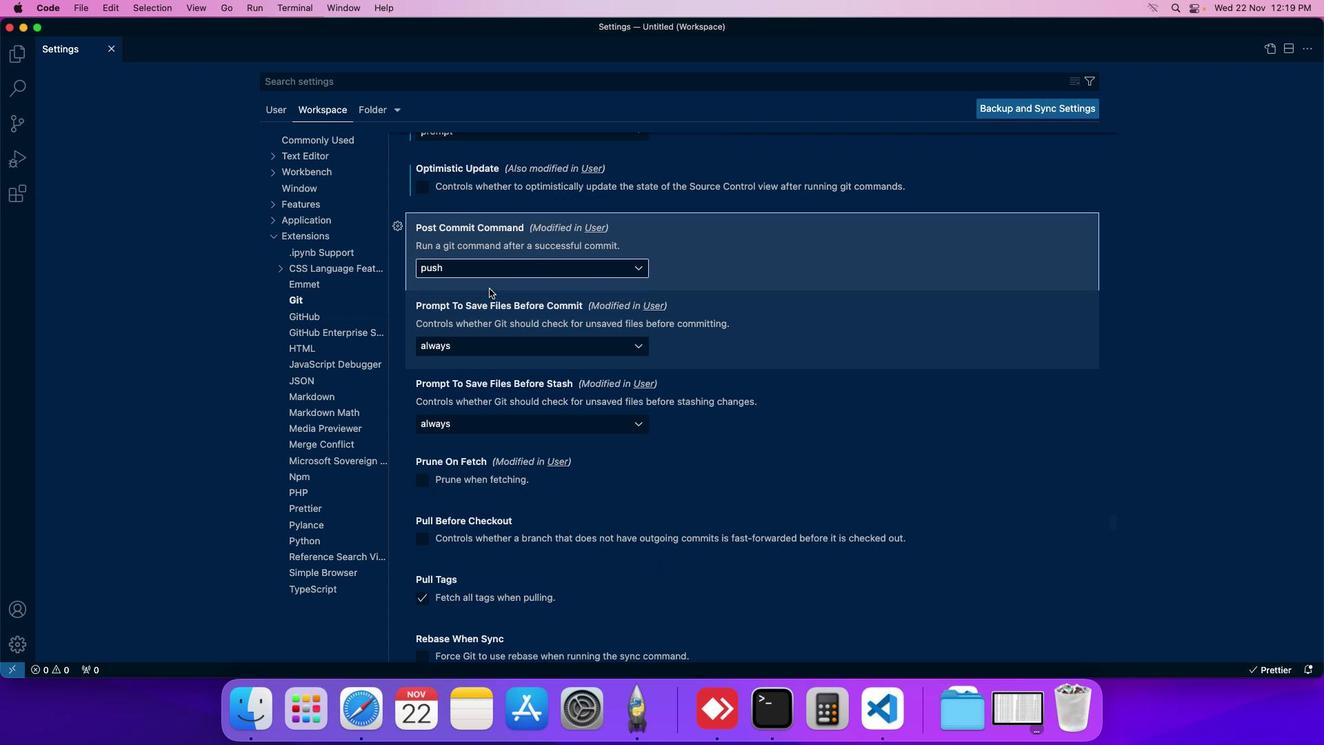 
Action: Mouse moved to (499, 282)
Screenshot: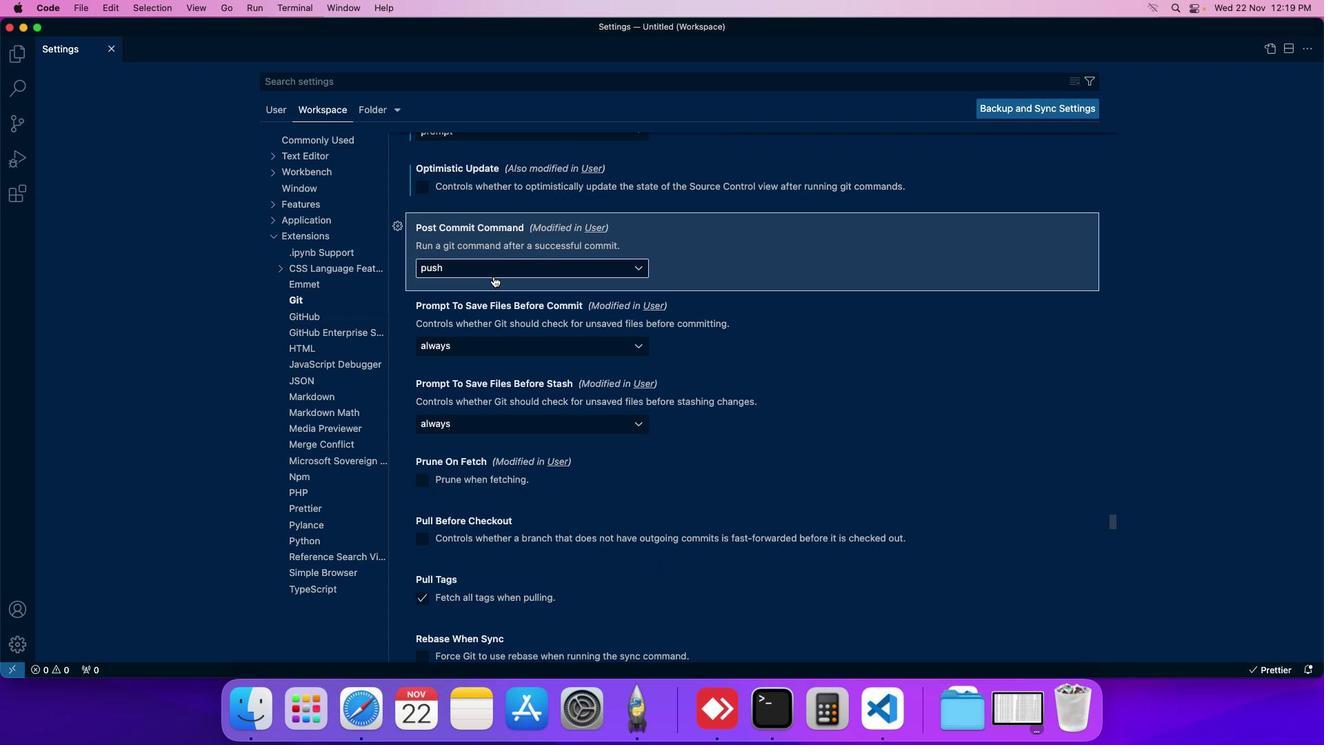 
